 Task: Search one way flight ticket for 1 adult, 5 children, 2 infants in seat and 1 infant on lap in first from Portsmouth: Portsmouth International Airport At Pease to Jackson: Jackson Hole Airport on 5-2-2023. Choice of flights is United. Number of bags: 1 checked bag. Price is upto 97000. Outbound departure time preference is 12:00.
Action: Mouse moved to (224, 367)
Screenshot: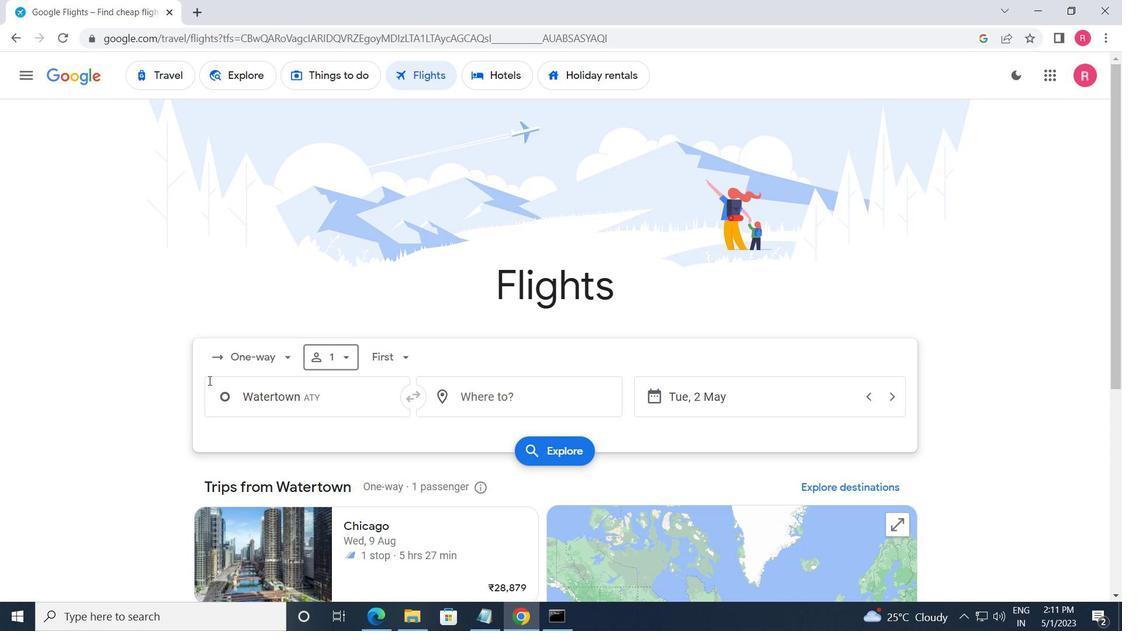 
Action: Mouse pressed left at (224, 367)
Screenshot: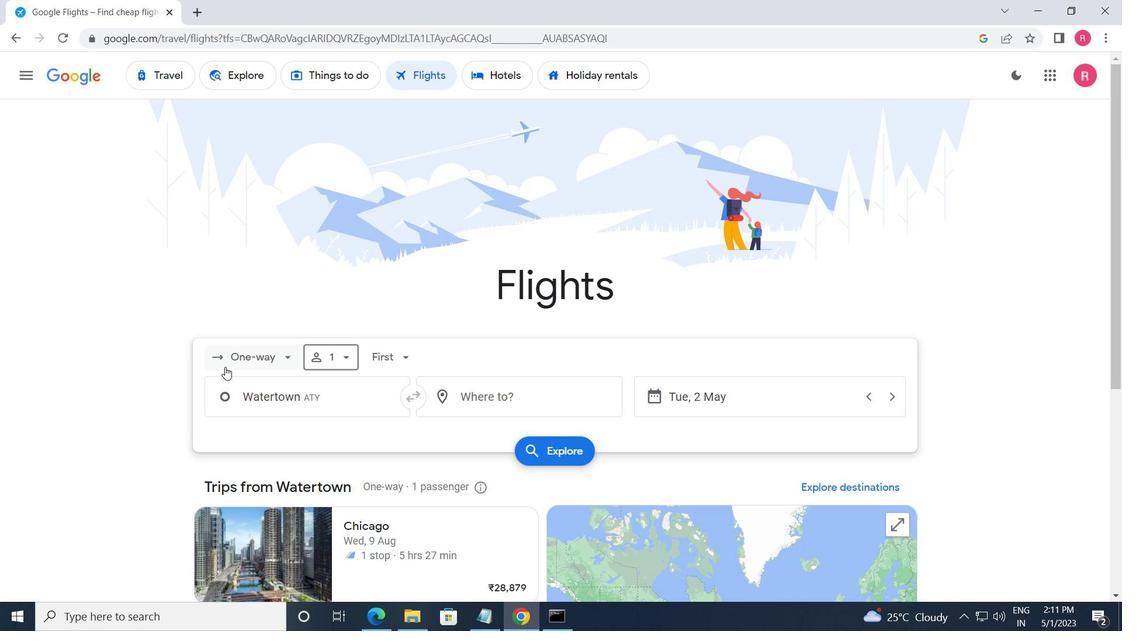 
Action: Mouse moved to (267, 426)
Screenshot: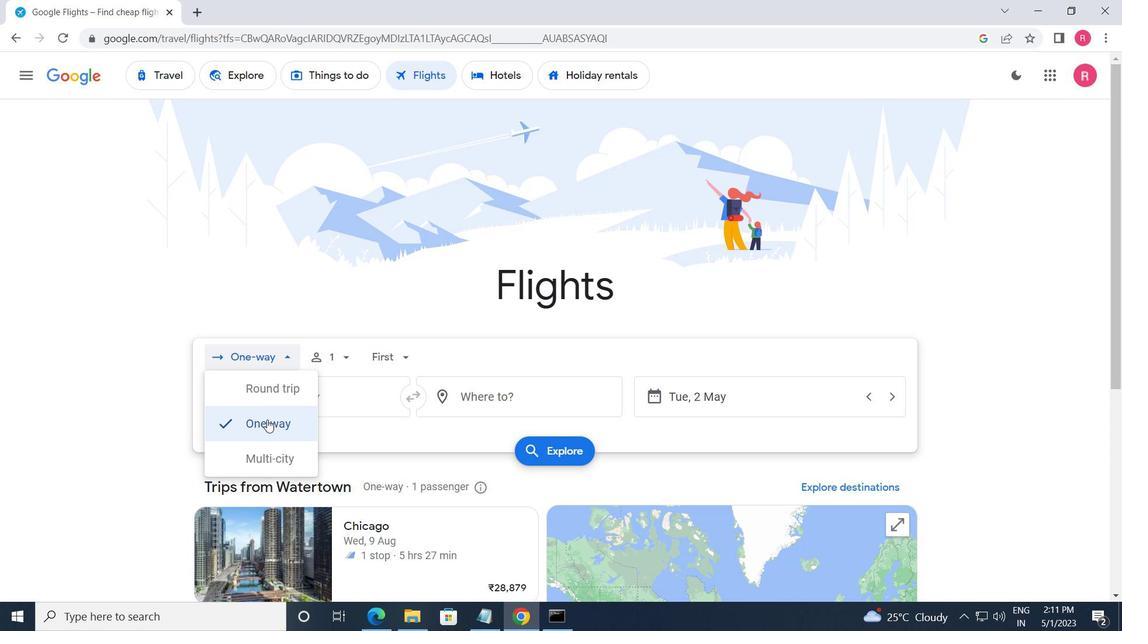 
Action: Mouse pressed left at (267, 426)
Screenshot: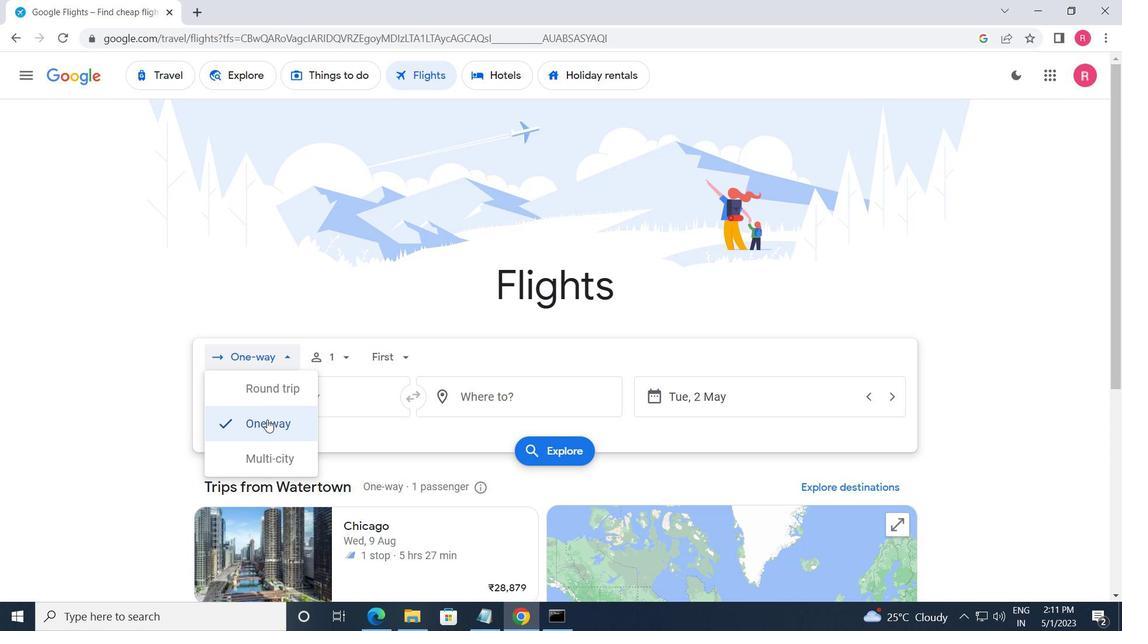 
Action: Mouse moved to (319, 370)
Screenshot: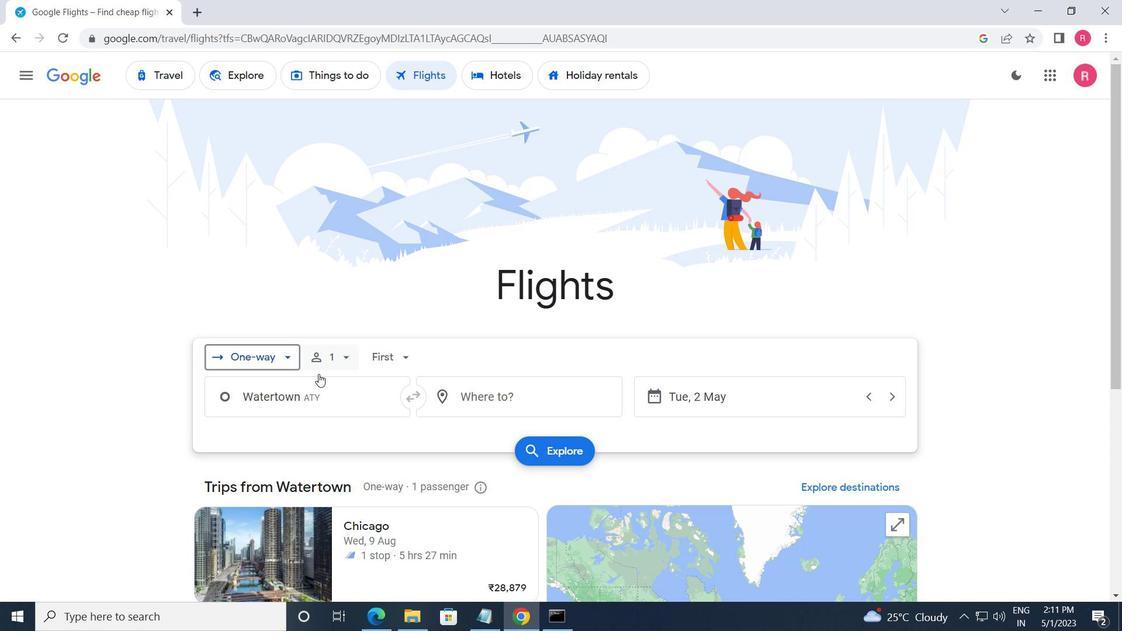
Action: Mouse pressed left at (319, 370)
Screenshot: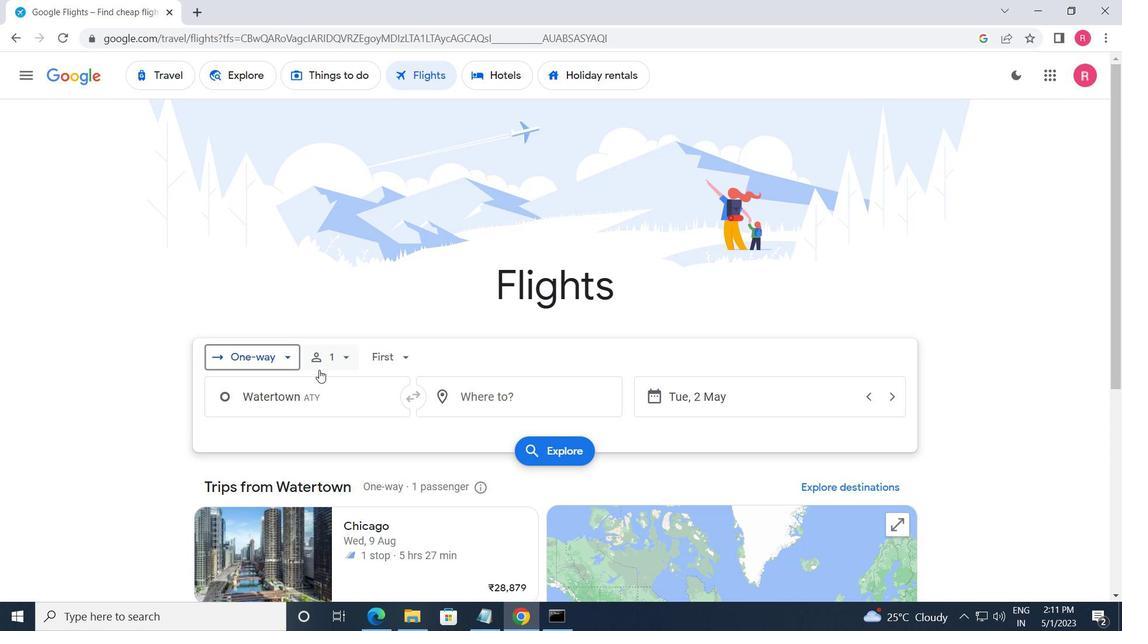 
Action: Mouse moved to (469, 403)
Screenshot: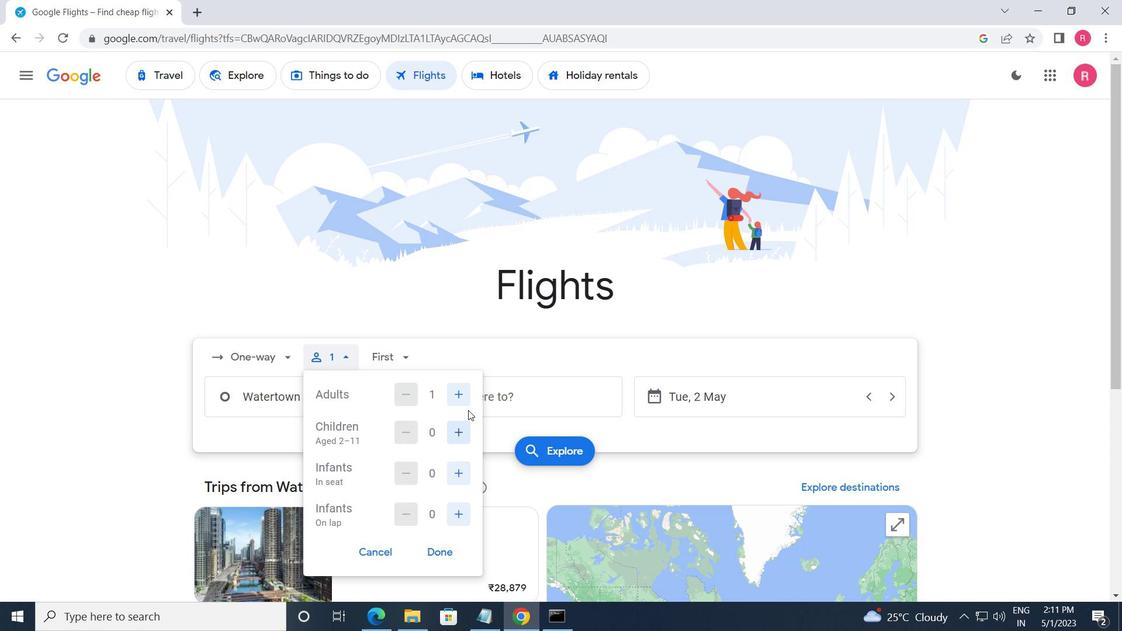 
Action: Mouse pressed left at (469, 403)
Screenshot: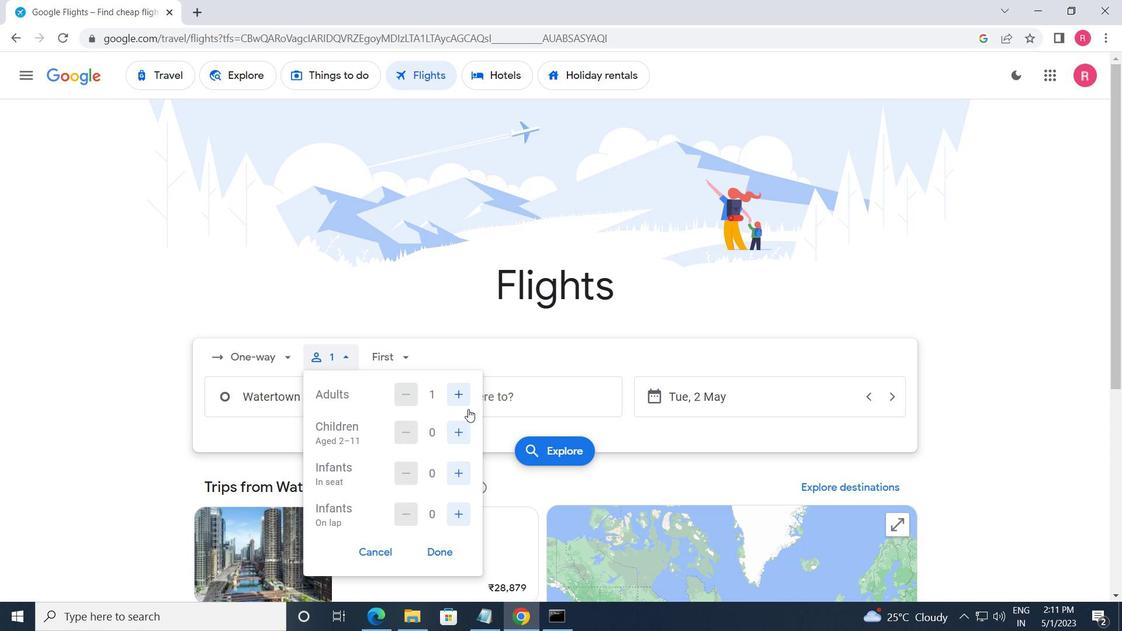 
Action: Mouse moved to (457, 431)
Screenshot: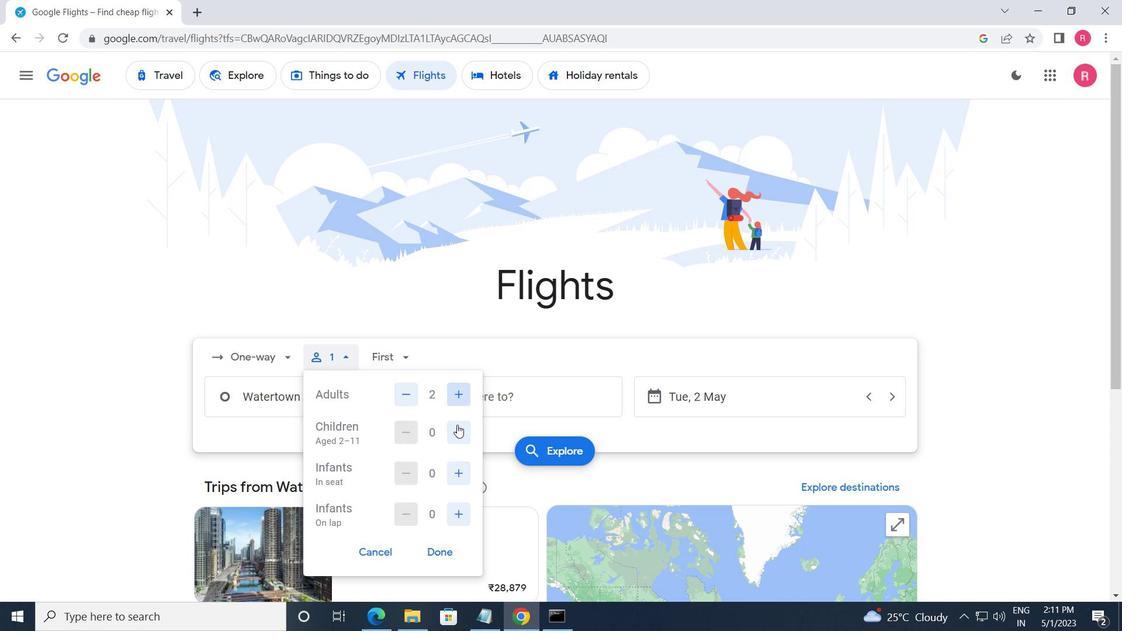 
Action: Mouse pressed left at (457, 431)
Screenshot: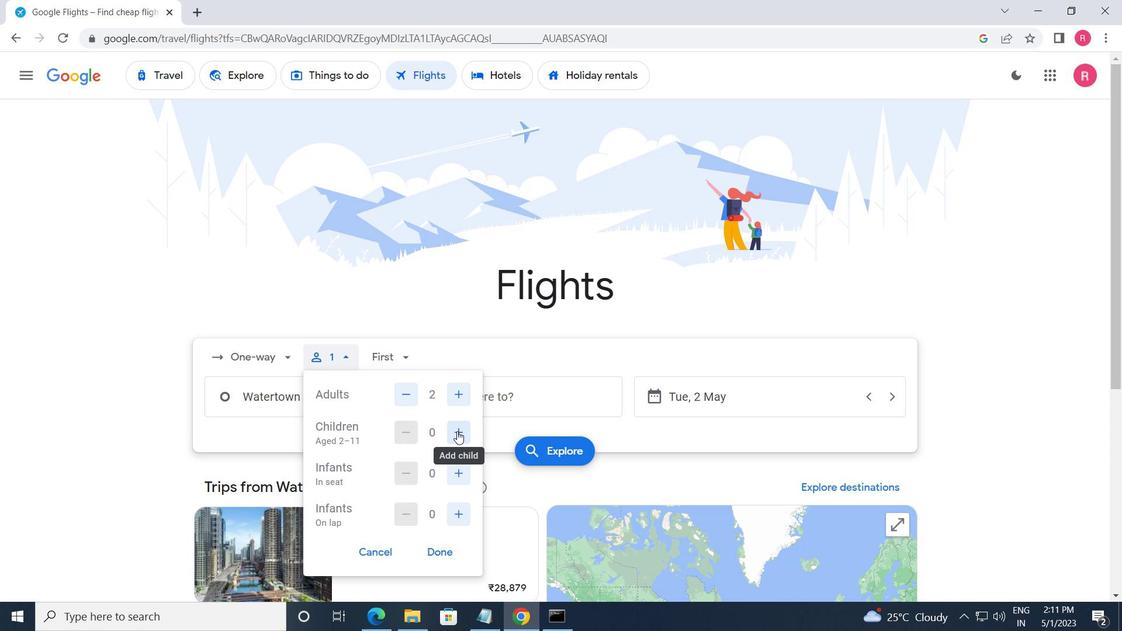 
Action: Mouse pressed left at (457, 431)
Screenshot: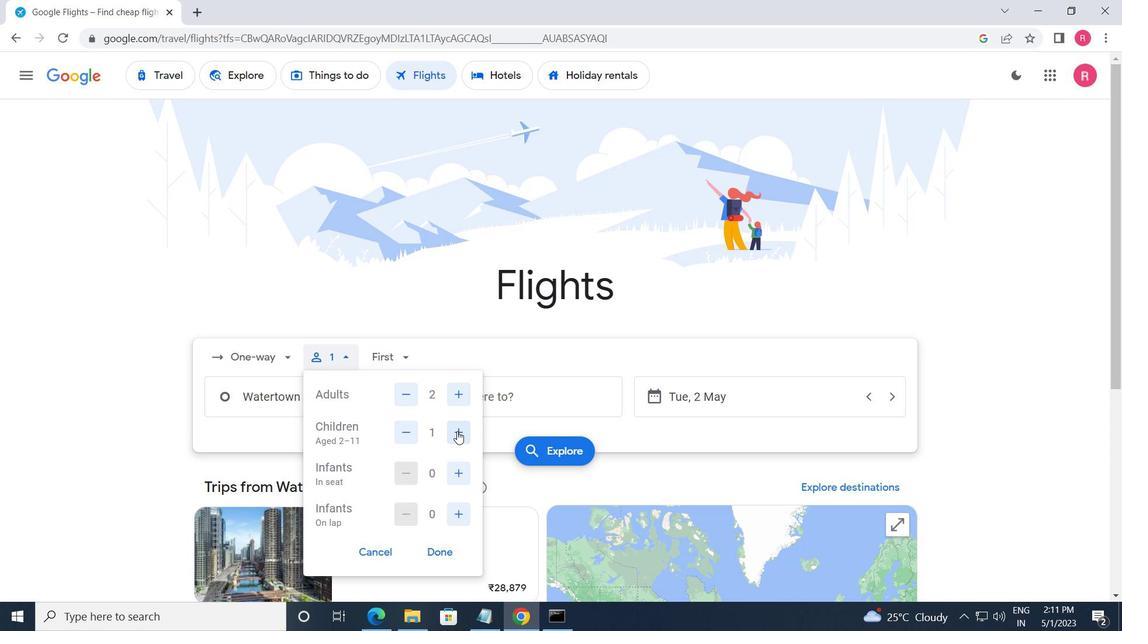 
Action: Mouse moved to (460, 482)
Screenshot: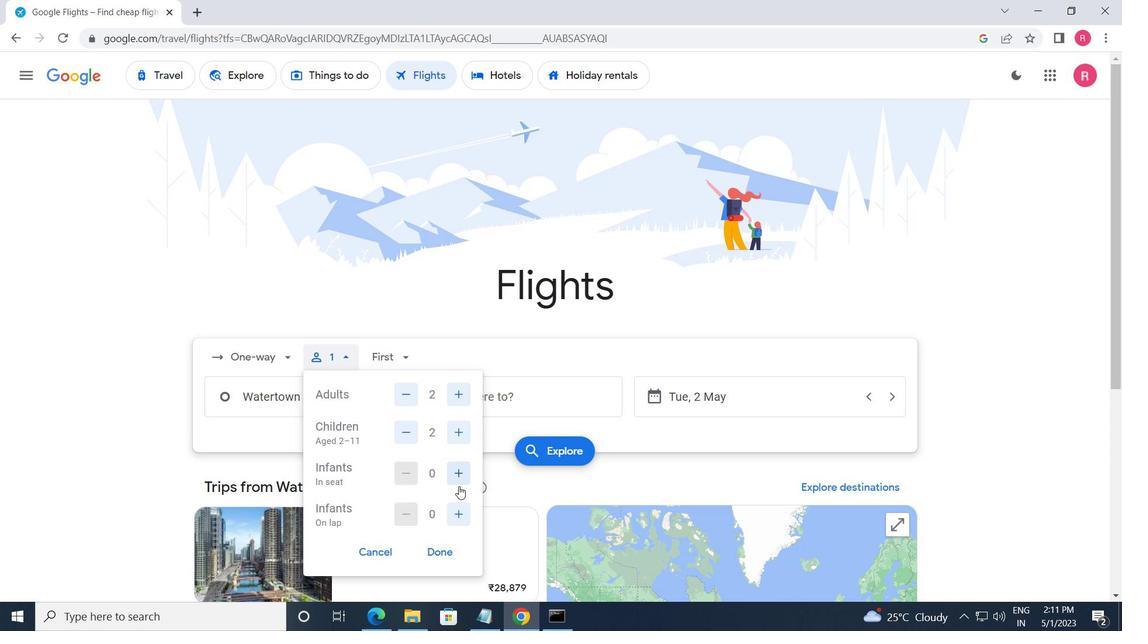
Action: Mouse pressed left at (460, 482)
Screenshot: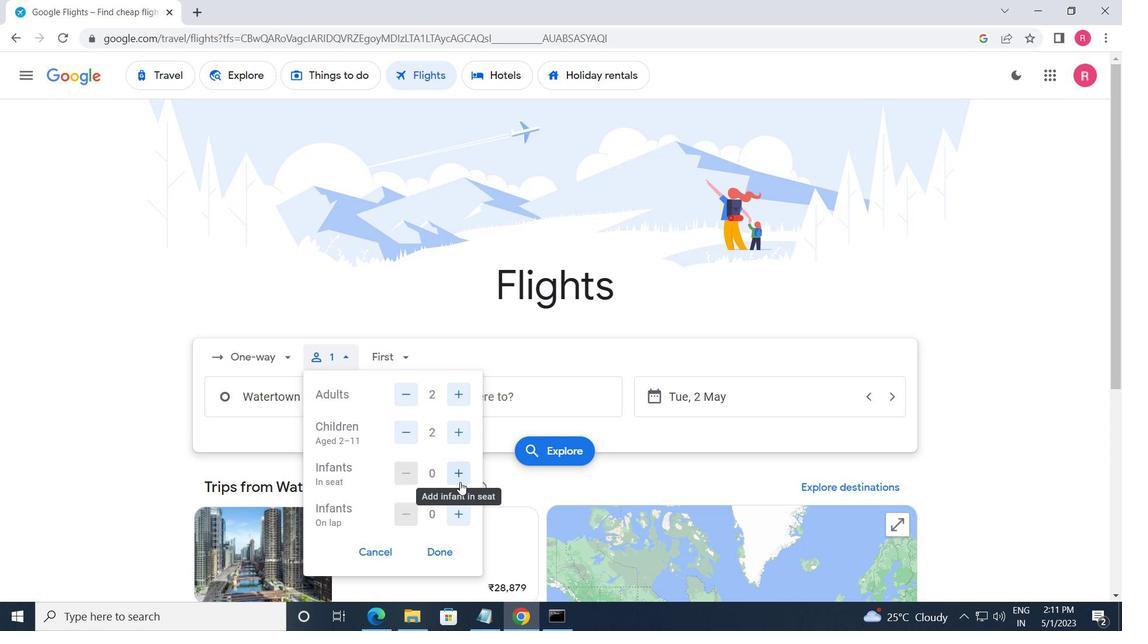 
Action: Mouse pressed left at (460, 482)
Screenshot: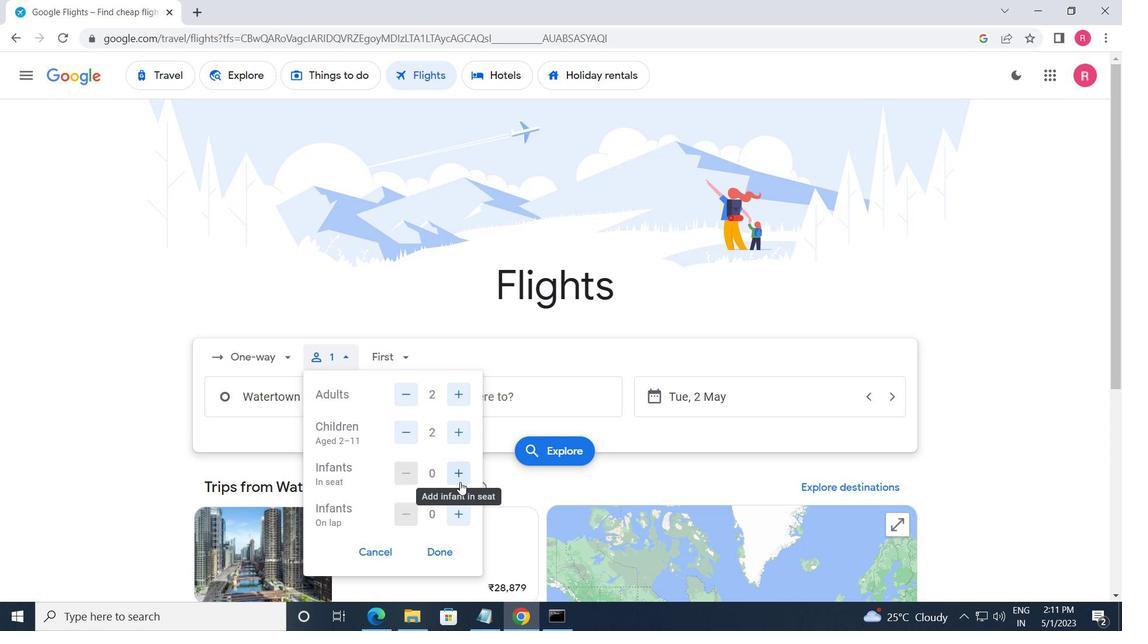 
Action: Mouse moved to (445, 552)
Screenshot: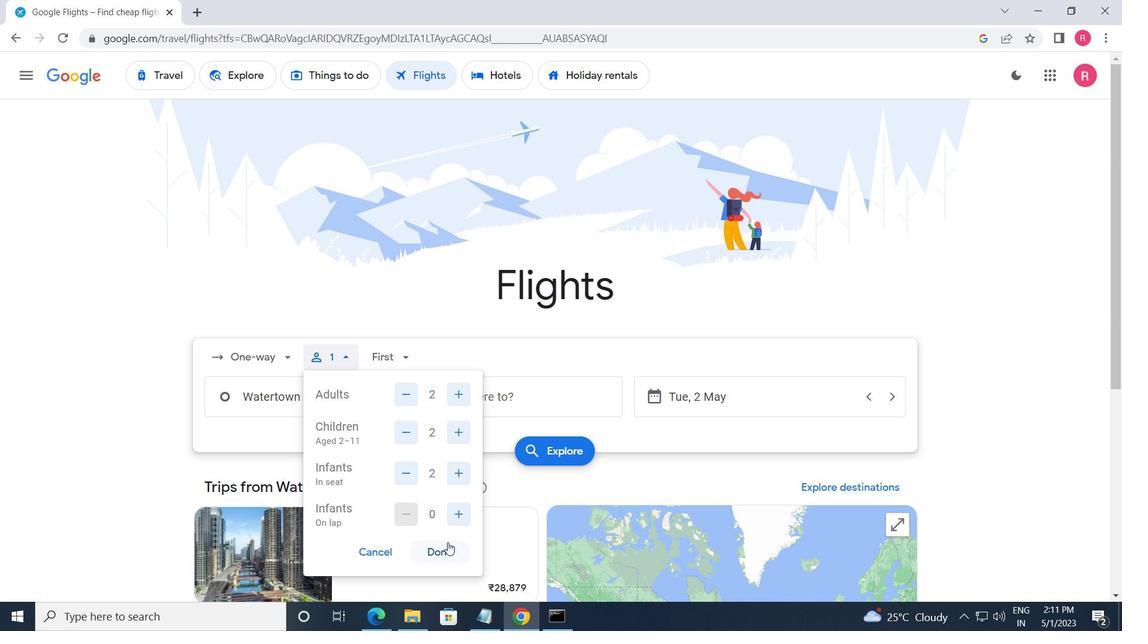 
Action: Mouse pressed left at (445, 552)
Screenshot: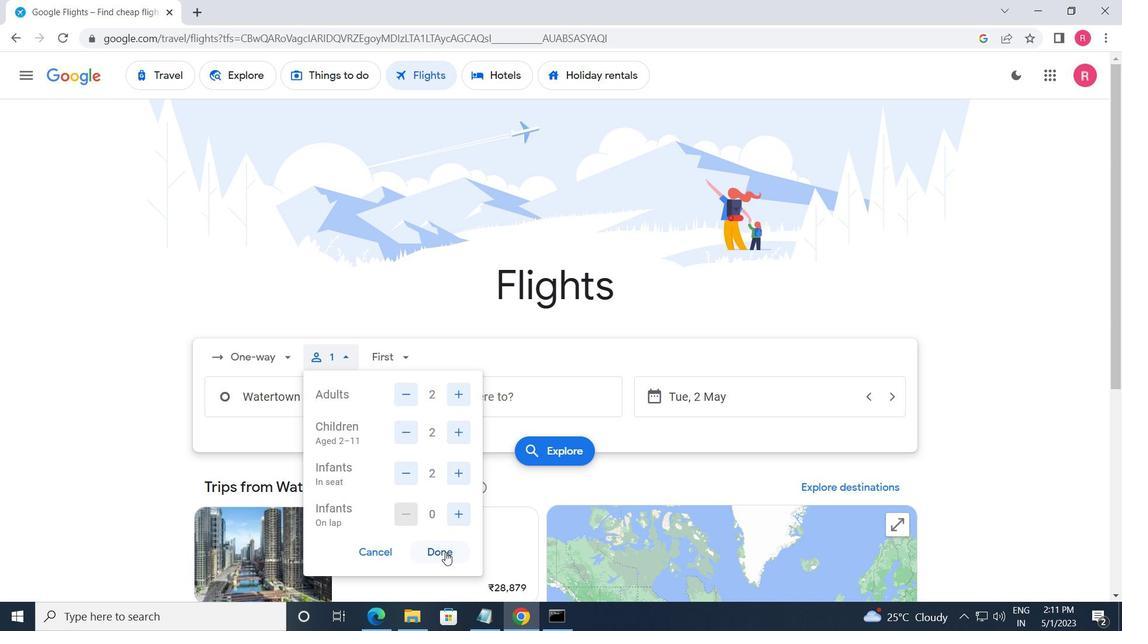 
Action: Mouse moved to (403, 365)
Screenshot: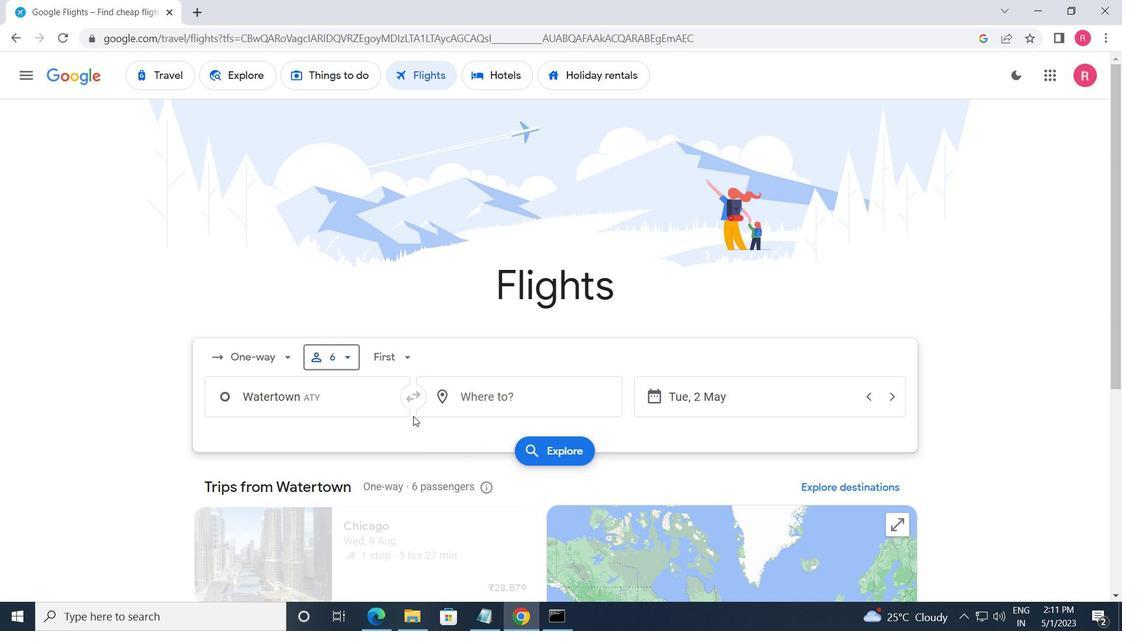 
Action: Mouse pressed left at (403, 365)
Screenshot: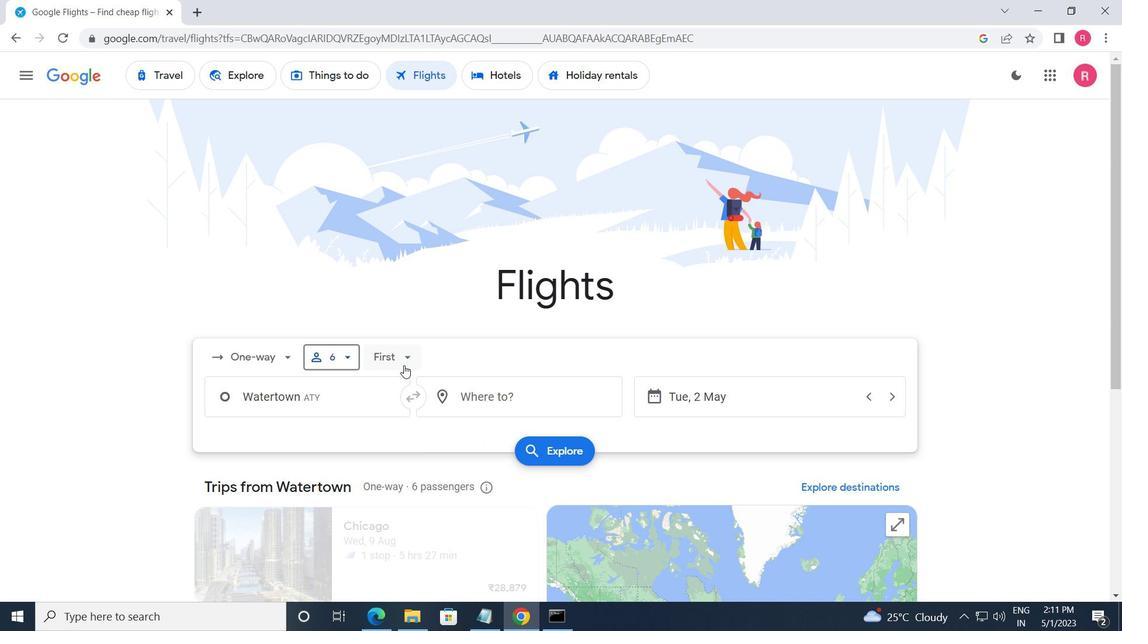 
Action: Mouse moved to (417, 496)
Screenshot: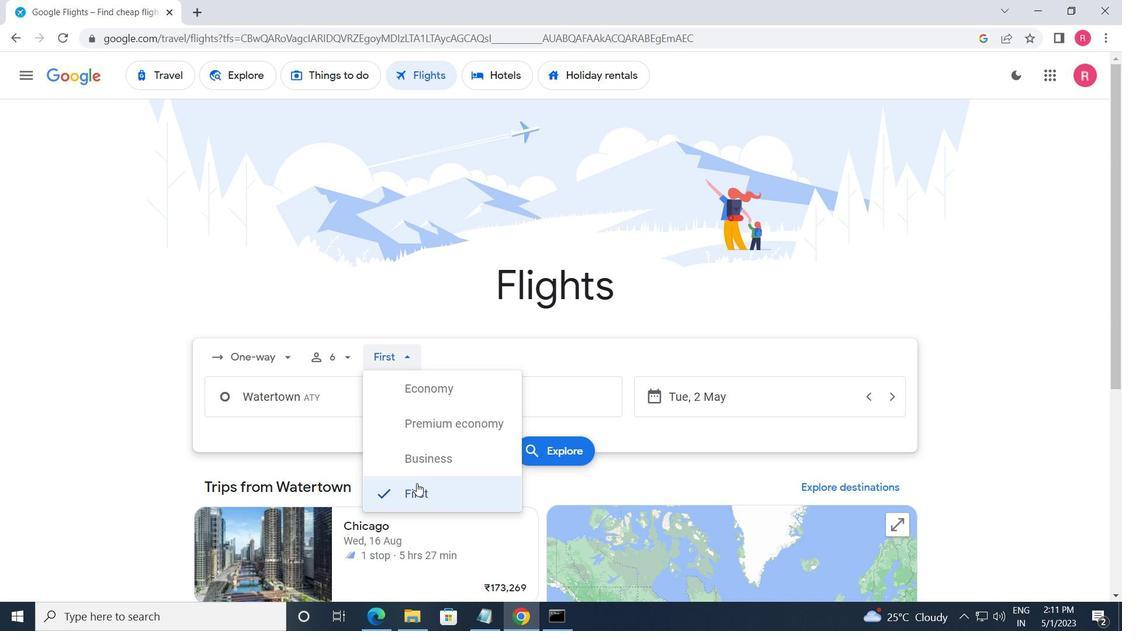 
Action: Mouse pressed left at (417, 496)
Screenshot: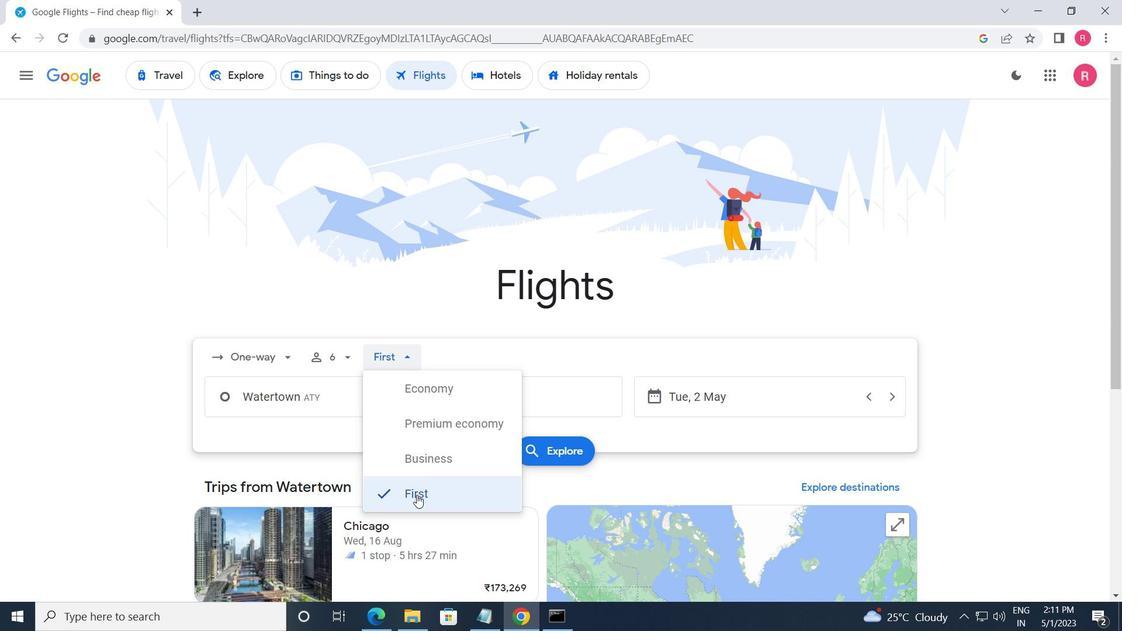 
Action: Mouse moved to (330, 408)
Screenshot: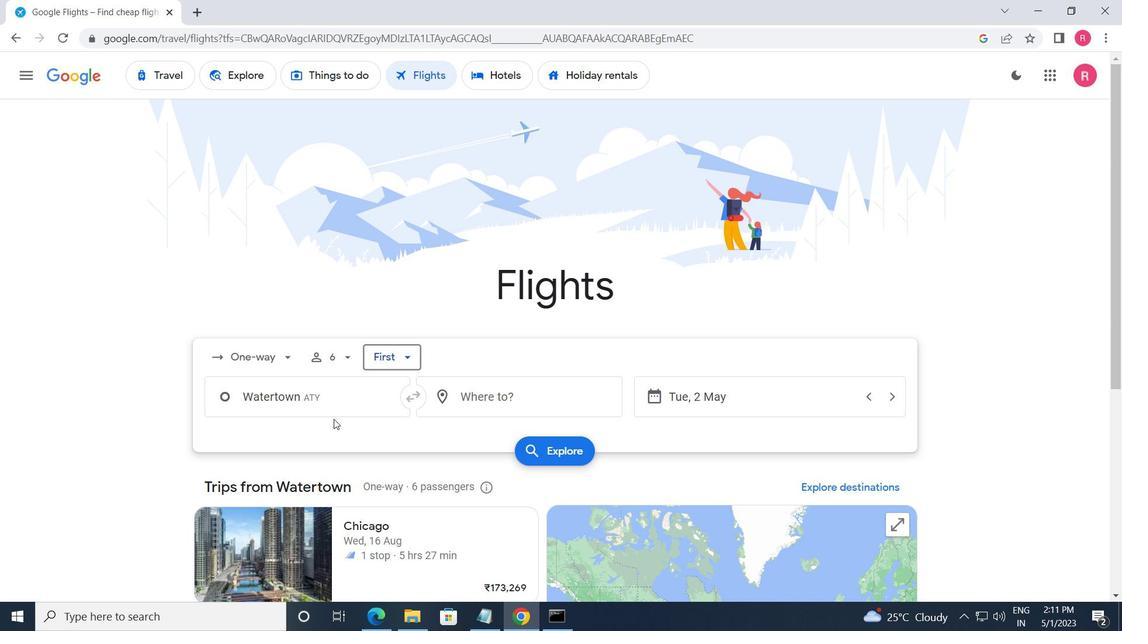 
Action: Mouse pressed left at (330, 408)
Screenshot: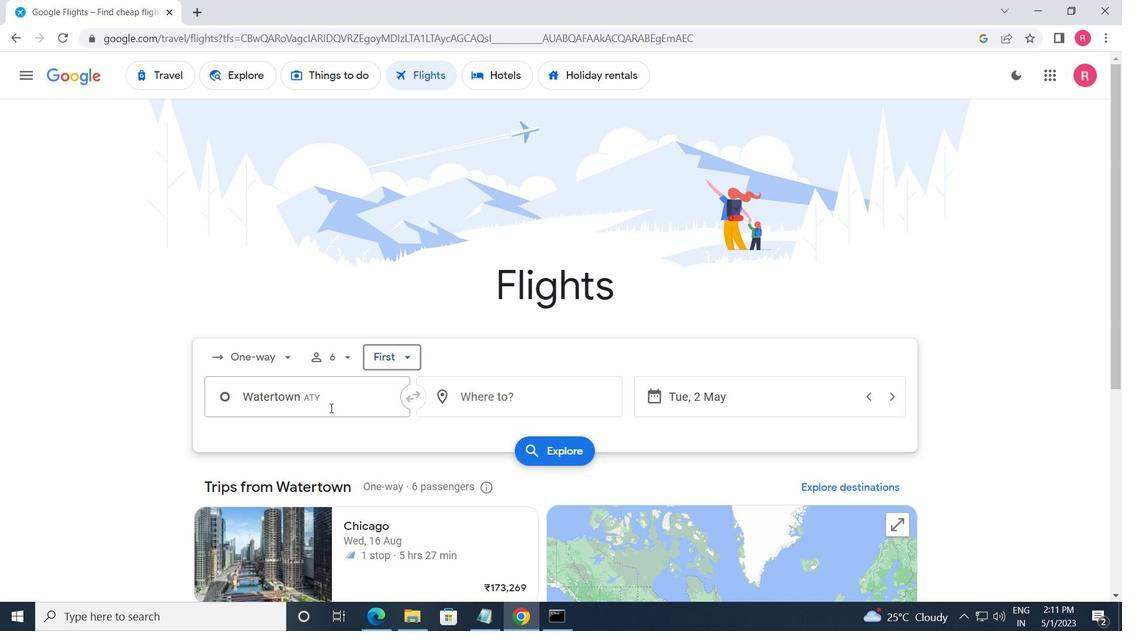 
Action: Mouse moved to (346, 444)
Screenshot: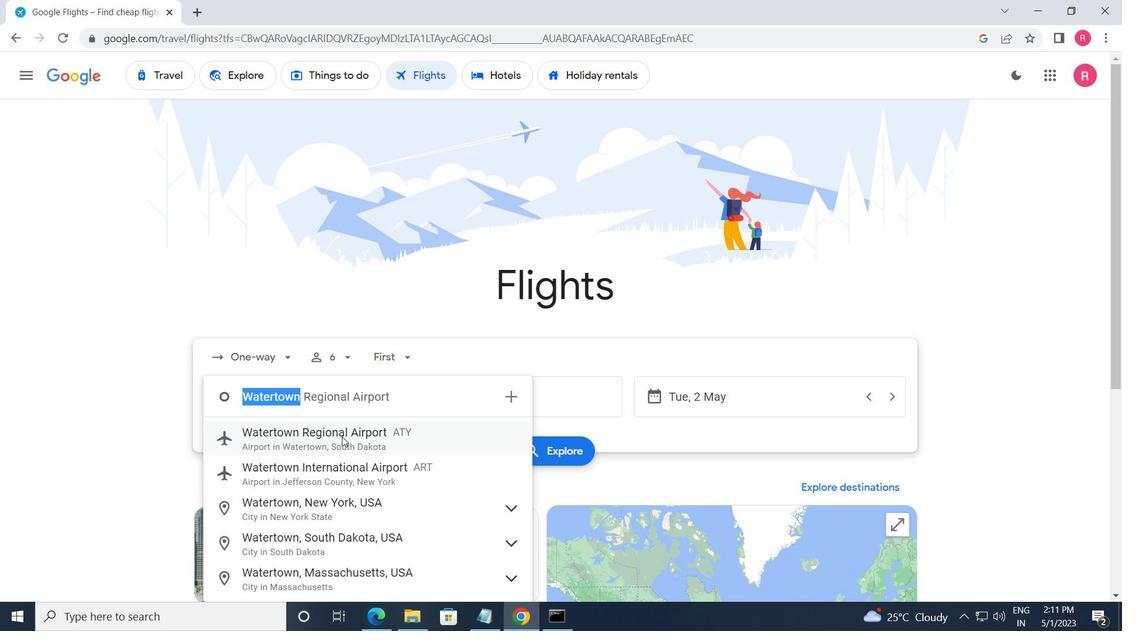 
Action: Mouse pressed left at (346, 444)
Screenshot: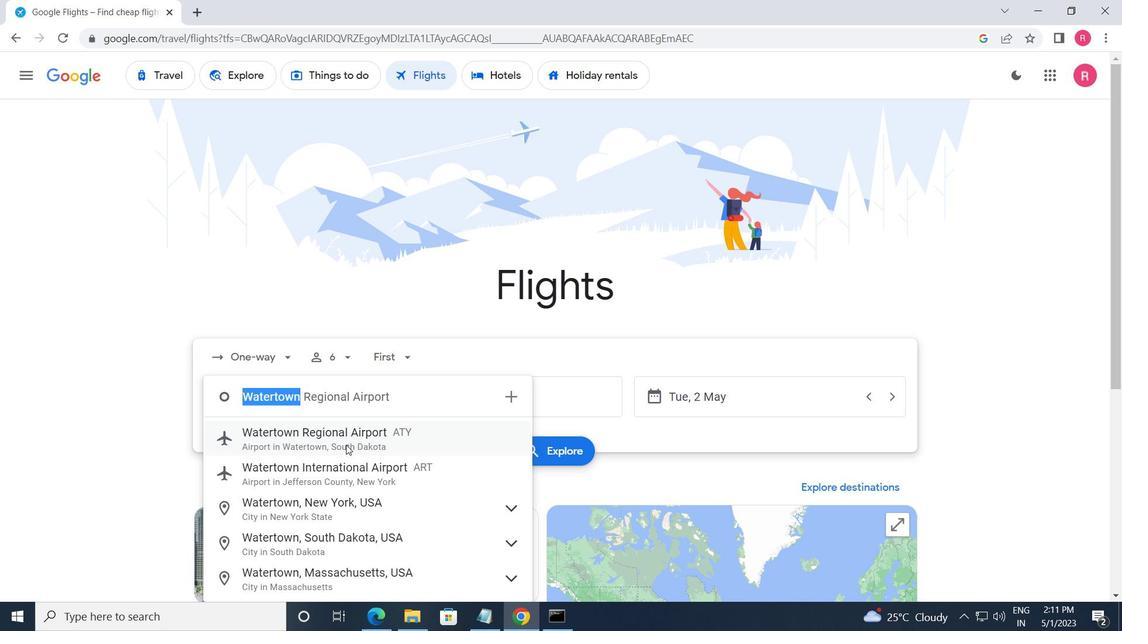 
Action: Mouse moved to (525, 401)
Screenshot: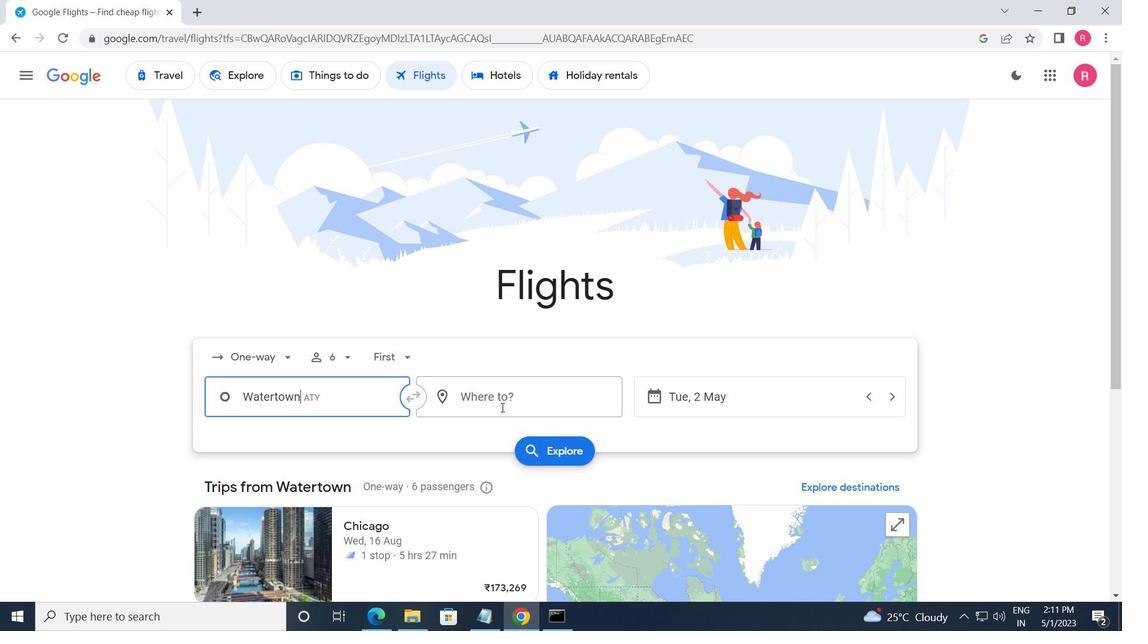 
Action: Mouse pressed left at (525, 401)
Screenshot: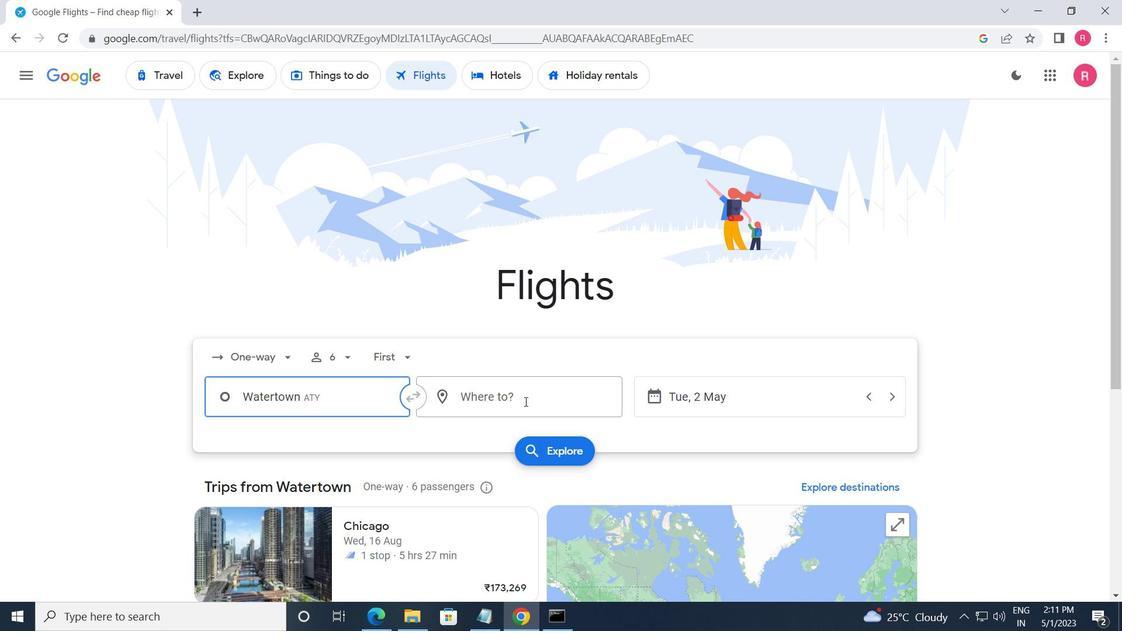 
Action: Mouse moved to (513, 483)
Screenshot: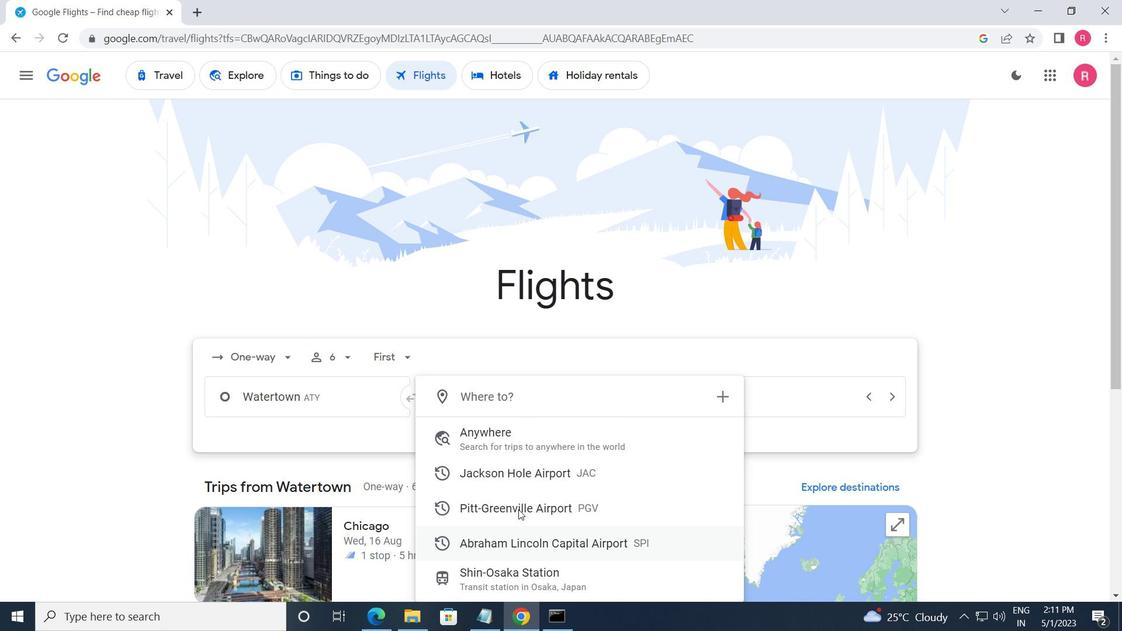 
Action: Mouse pressed left at (513, 483)
Screenshot: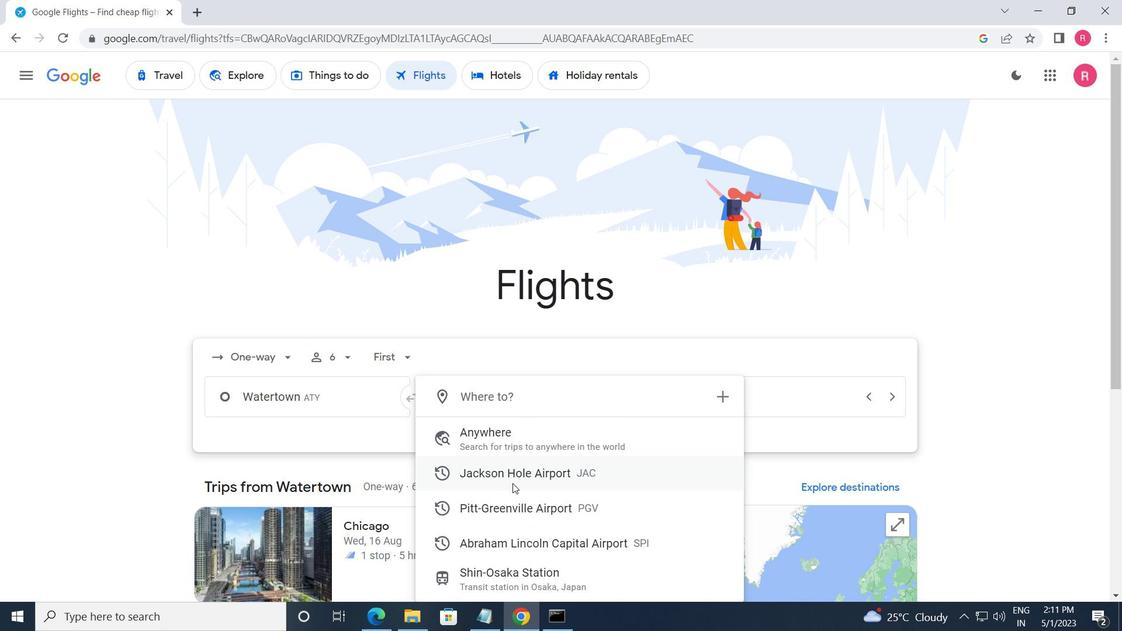
Action: Mouse moved to (725, 411)
Screenshot: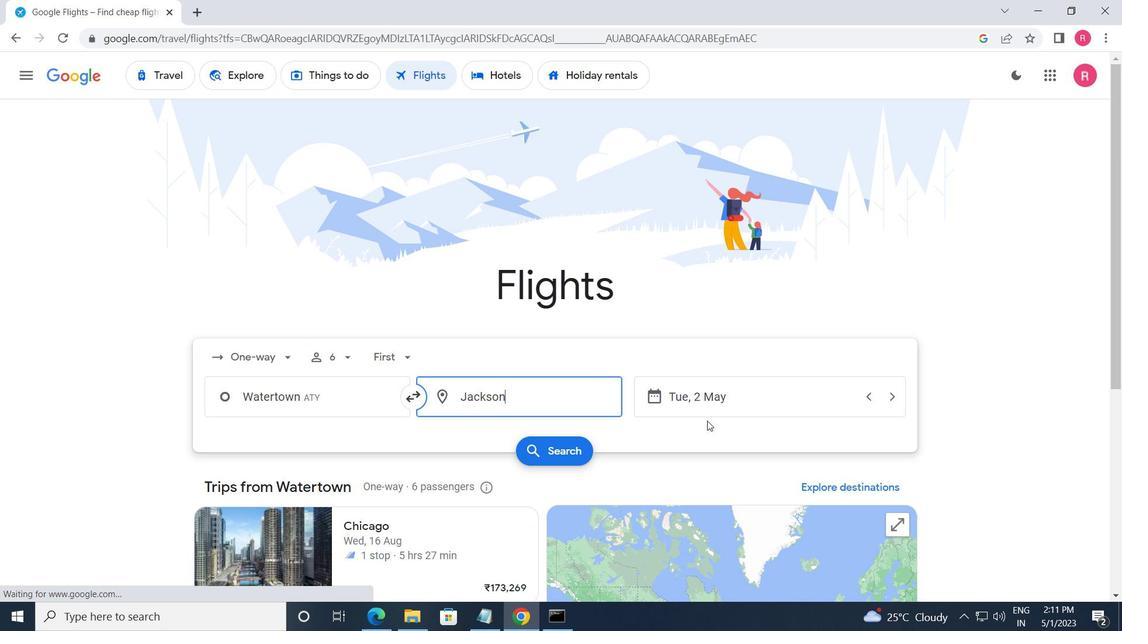 
Action: Mouse pressed left at (725, 411)
Screenshot: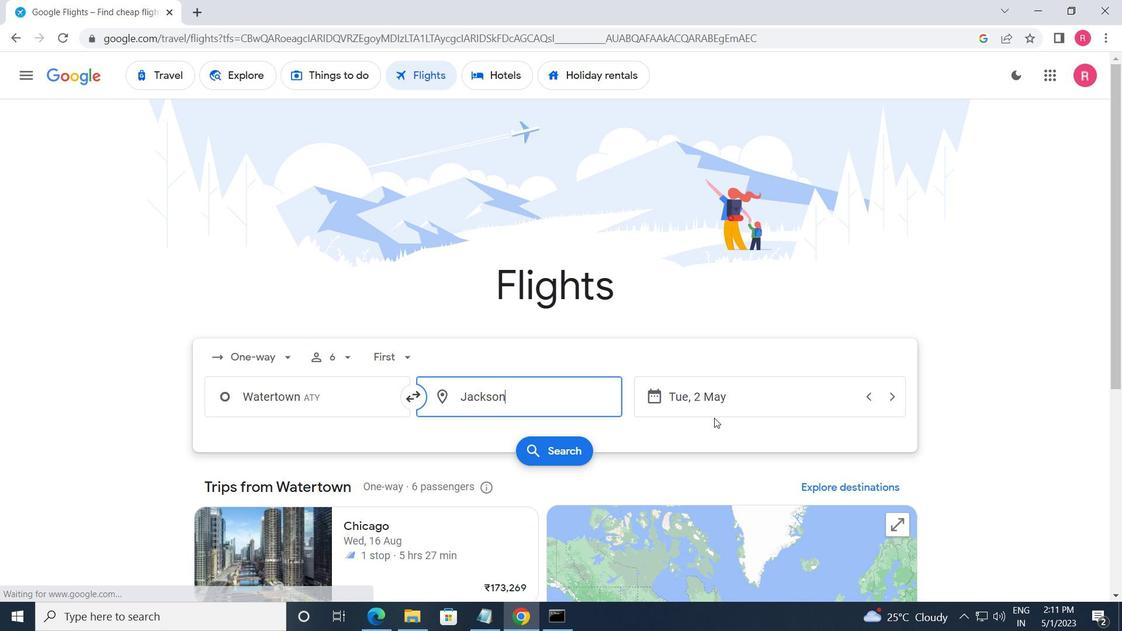 
Action: Mouse moved to (447, 343)
Screenshot: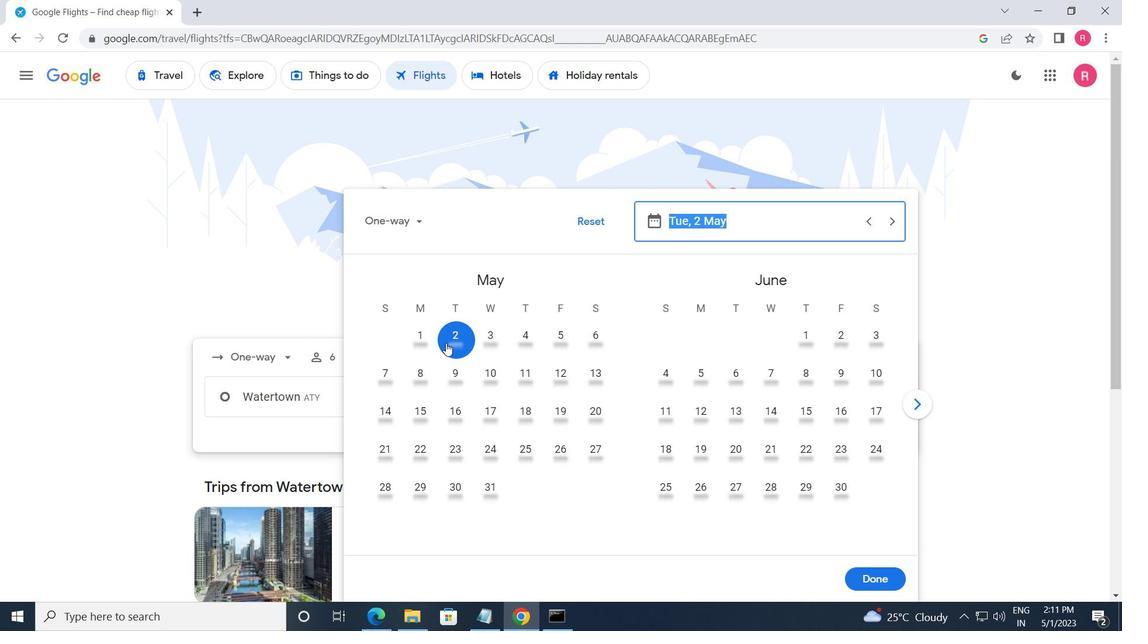 
Action: Mouse pressed left at (447, 343)
Screenshot: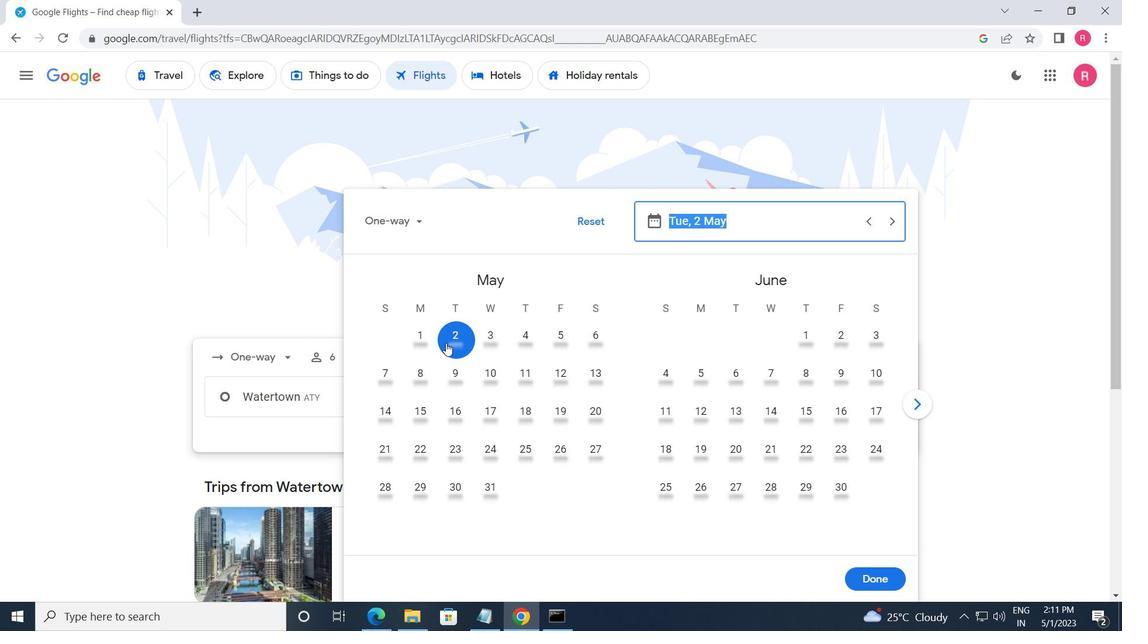 
Action: Mouse moved to (866, 579)
Screenshot: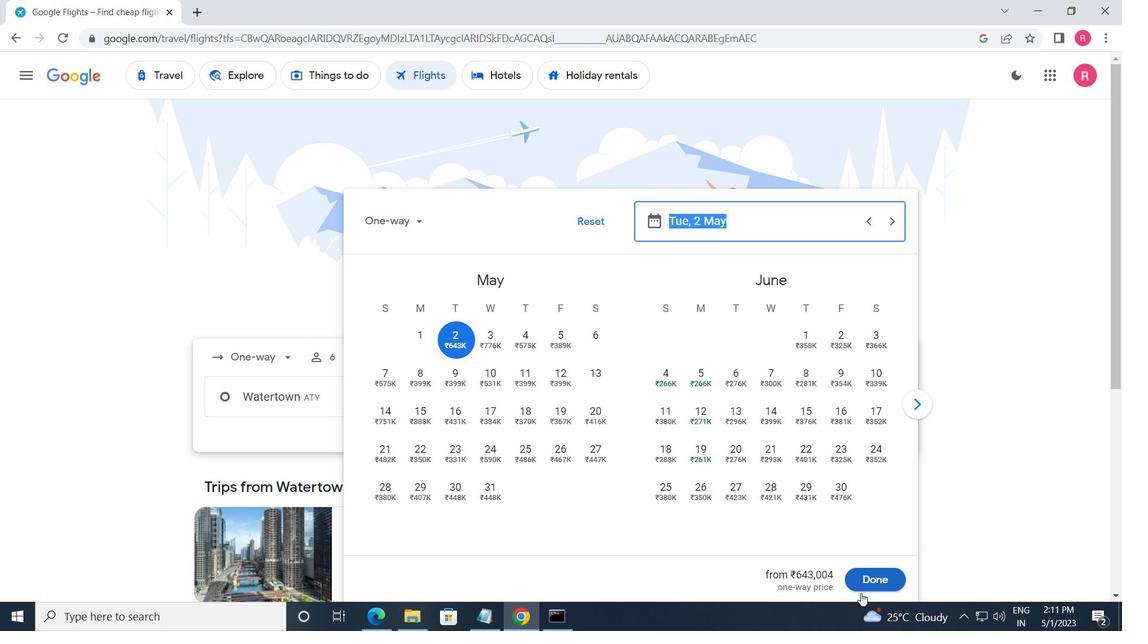
Action: Mouse pressed left at (866, 579)
Screenshot: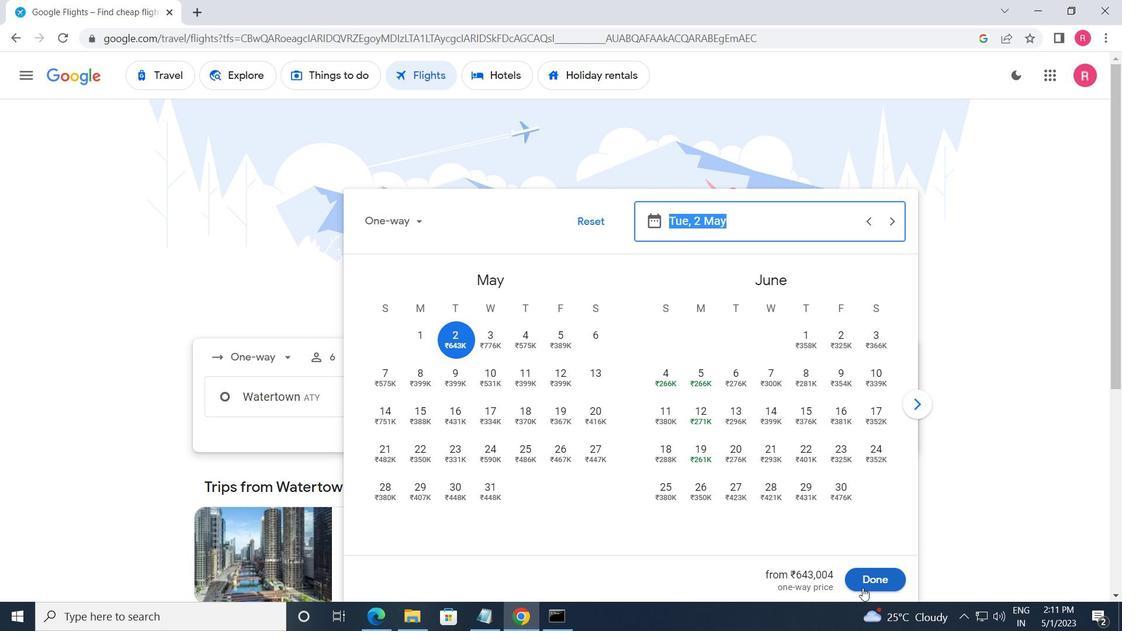 
Action: Mouse moved to (565, 460)
Screenshot: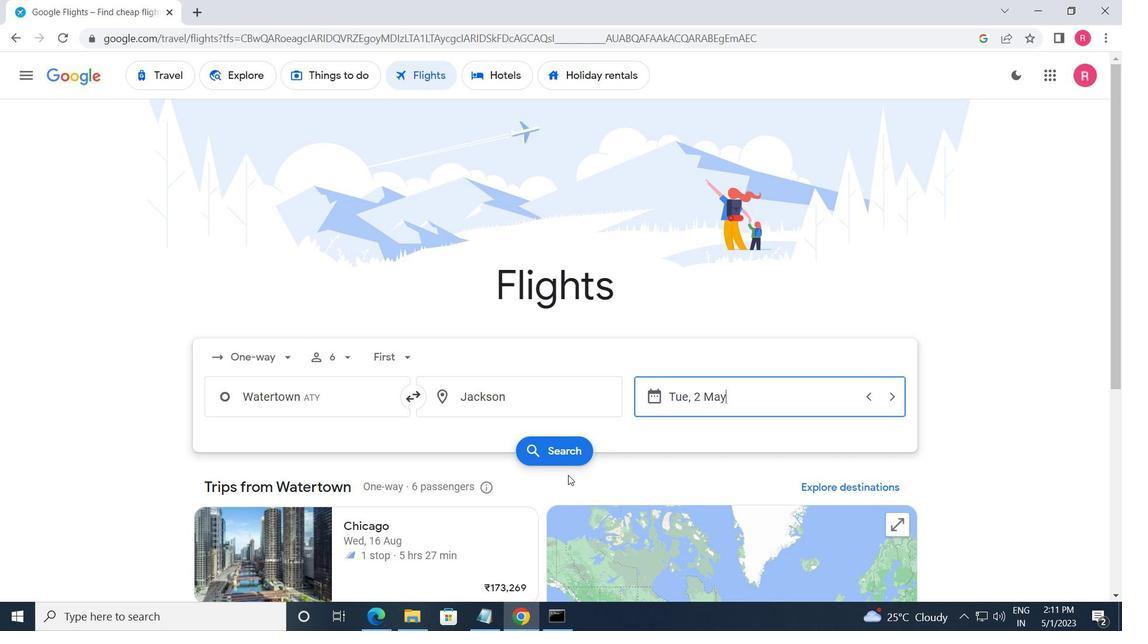 
Action: Mouse pressed left at (565, 460)
Screenshot: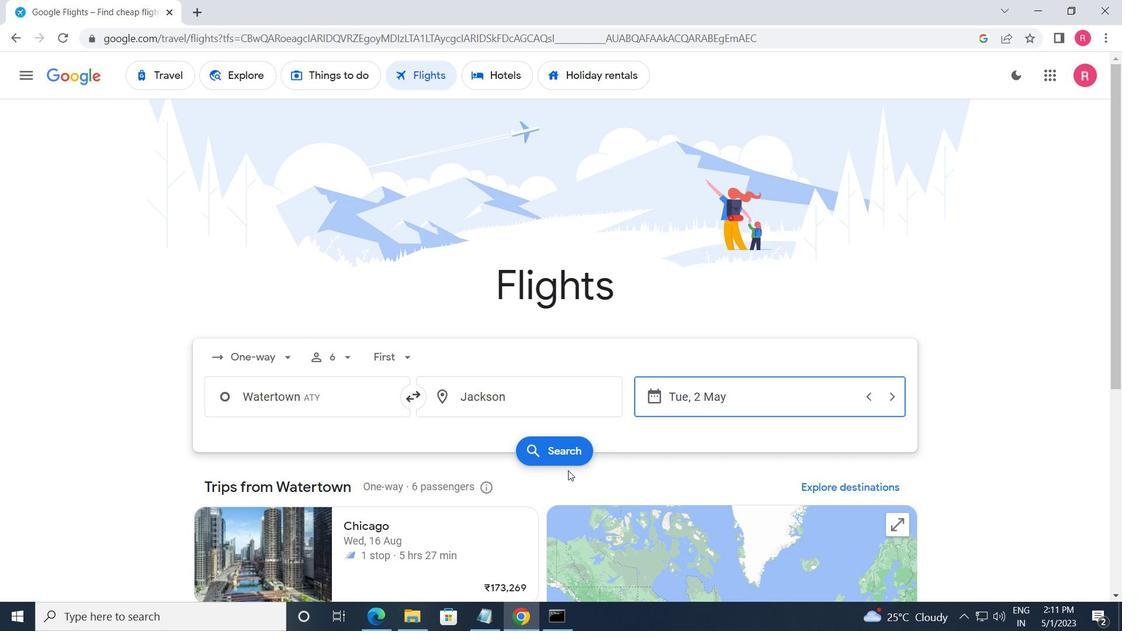 
Action: Mouse moved to (196, 216)
Screenshot: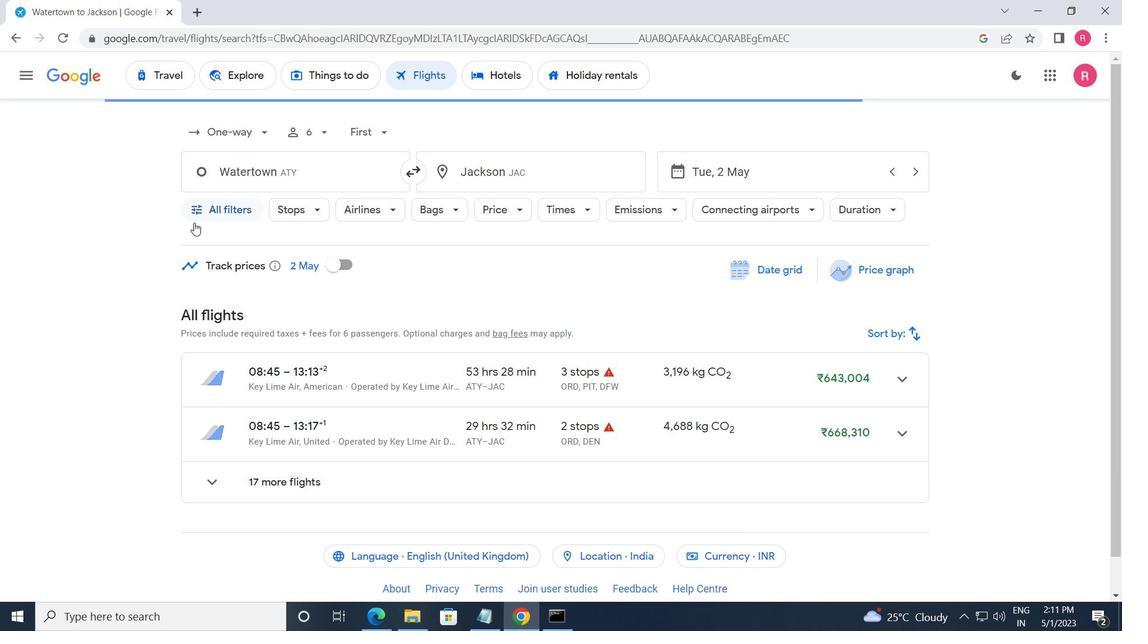 
Action: Mouse pressed left at (196, 216)
Screenshot: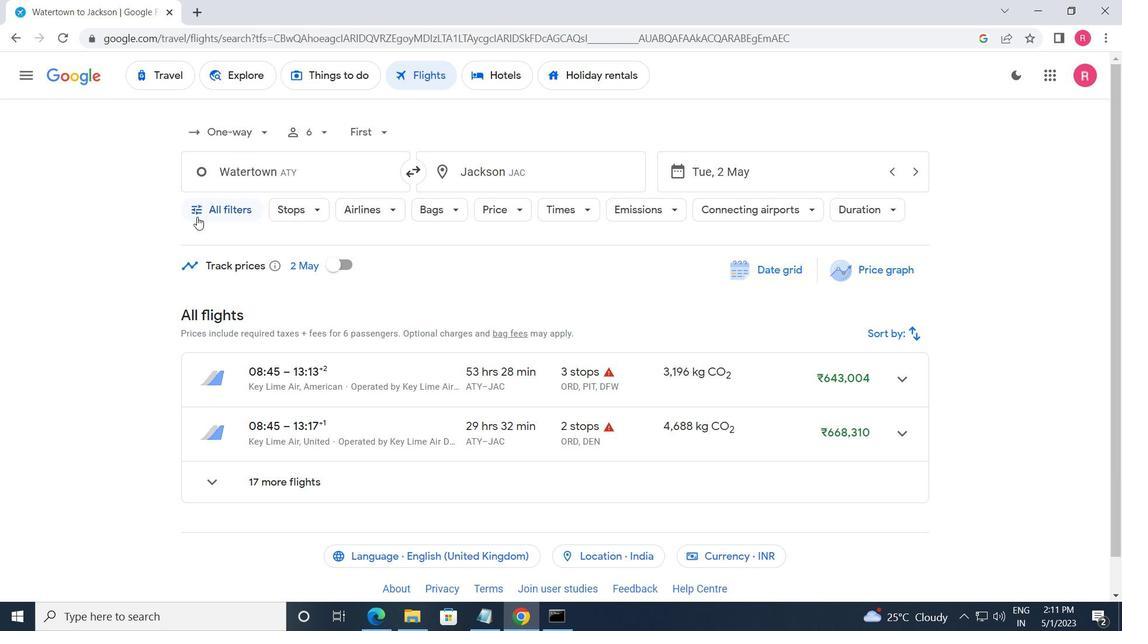 
Action: Mouse moved to (282, 362)
Screenshot: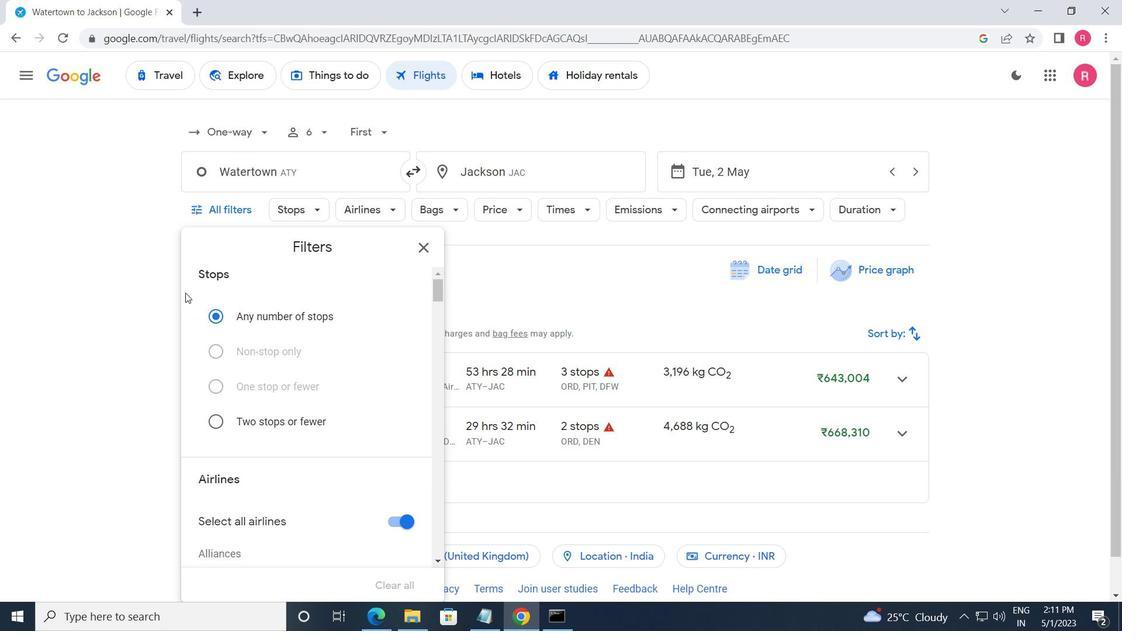 
Action: Mouse scrolled (282, 361) with delta (0, 0)
Screenshot: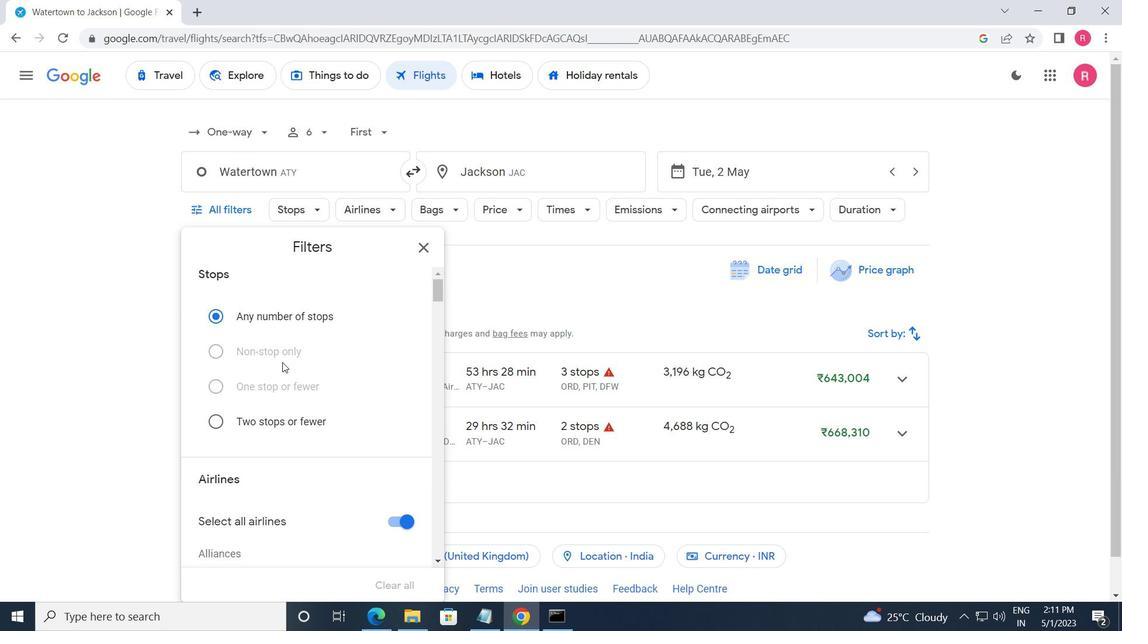 
Action: Mouse scrolled (282, 361) with delta (0, 0)
Screenshot: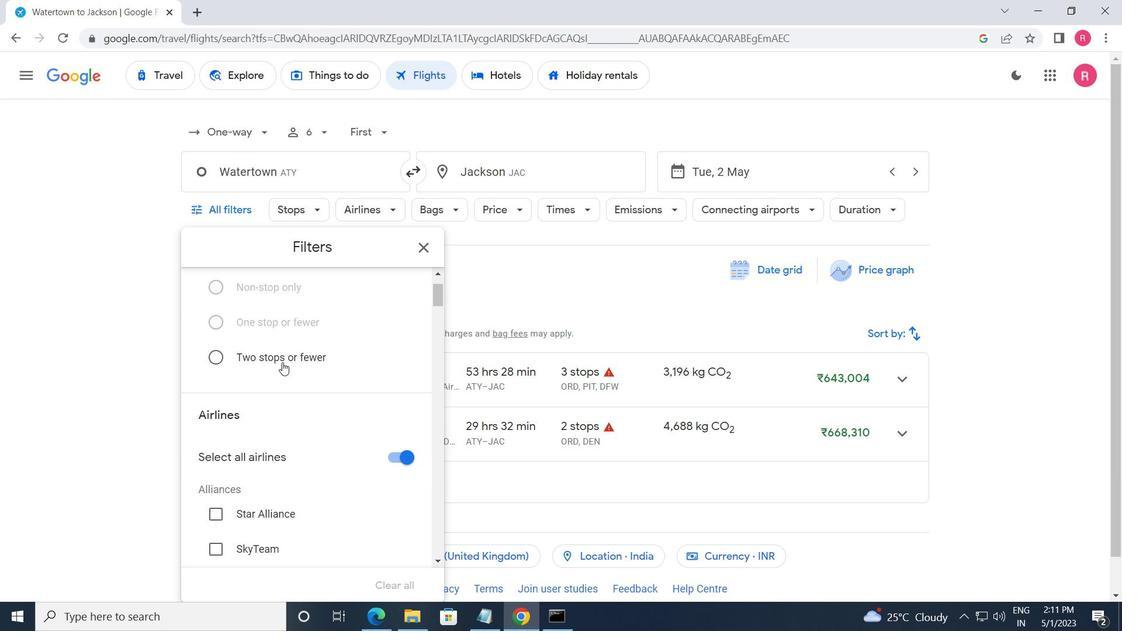 
Action: Mouse moved to (283, 362)
Screenshot: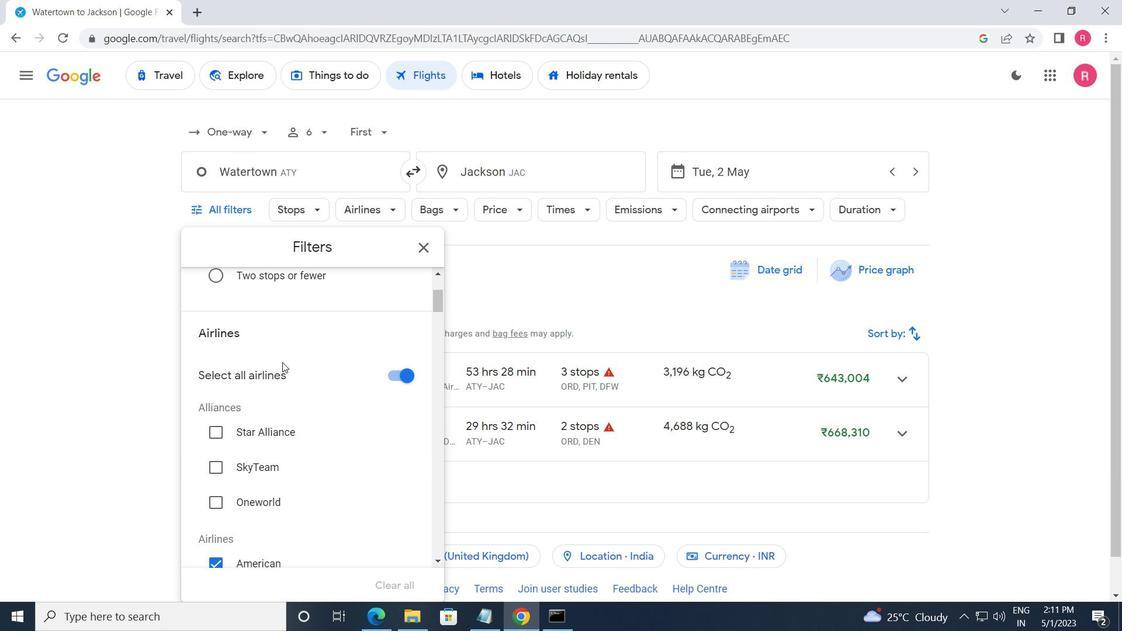 
Action: Mouse scrolled (283, 362) with delta (0, 0)
Screenshot: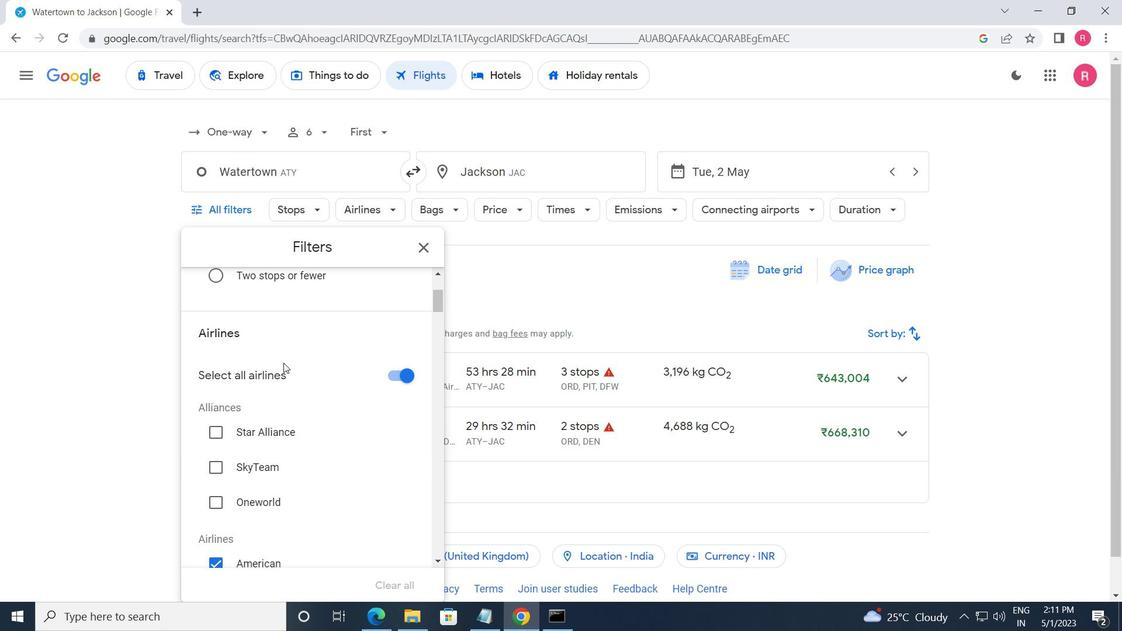 
Action: Mouse scrolled (283, 362) with delta (0, 0)
Screenshot: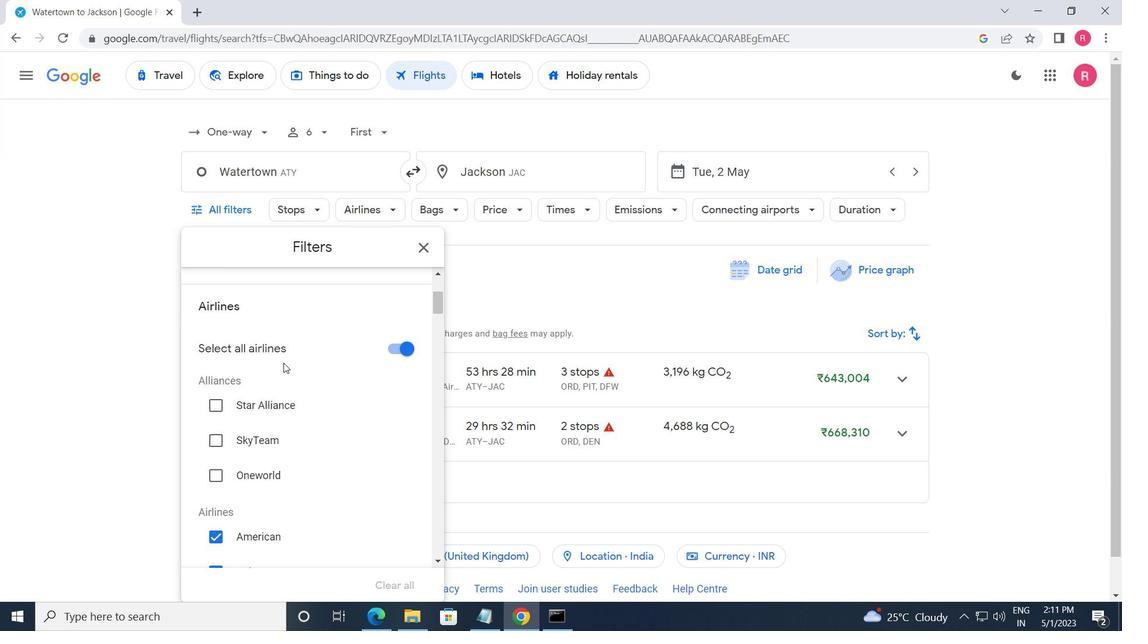 
Action: Mouse moved to (284, 359)
Screenshot: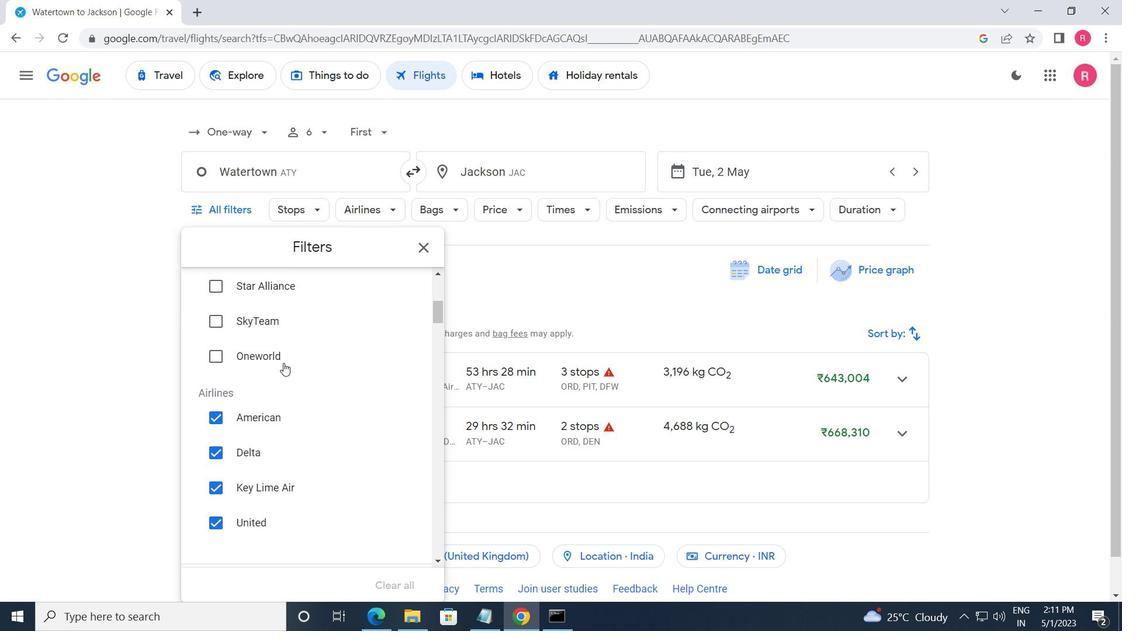 
Action: Mouse scrolled (284, 360) with delta (0, 0)
Screenshot: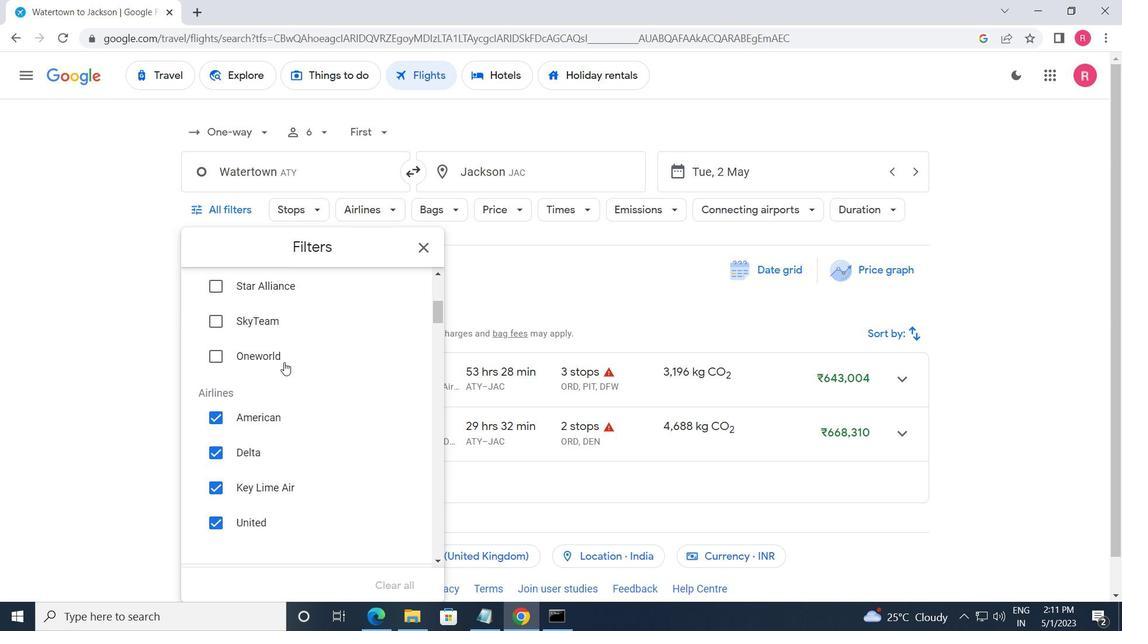 
Action: Mouse moved to (392, 304)
Screenshot: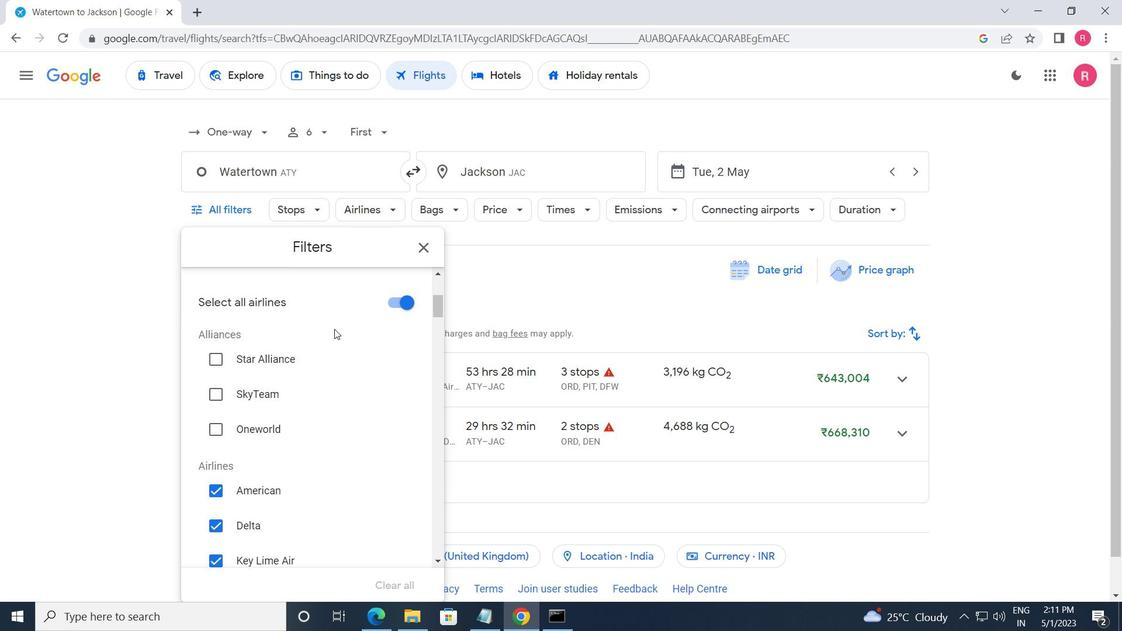 
Action: Mouse pressed left at (392, 304)
Screenshot: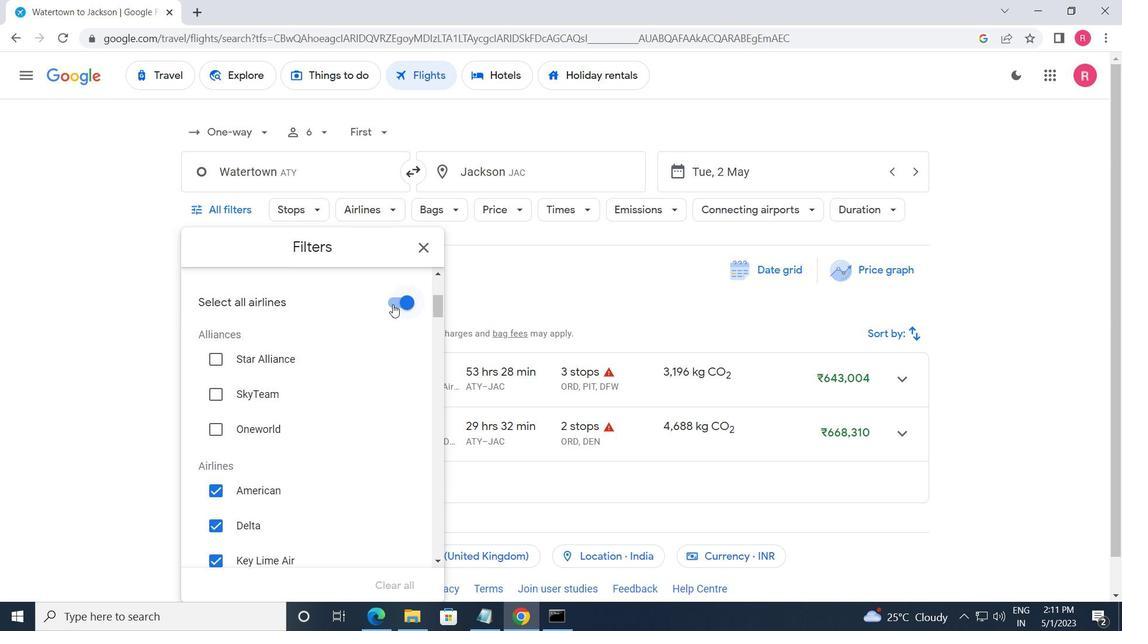 
Action: Mouse moved to (303, 432)
Screenshot: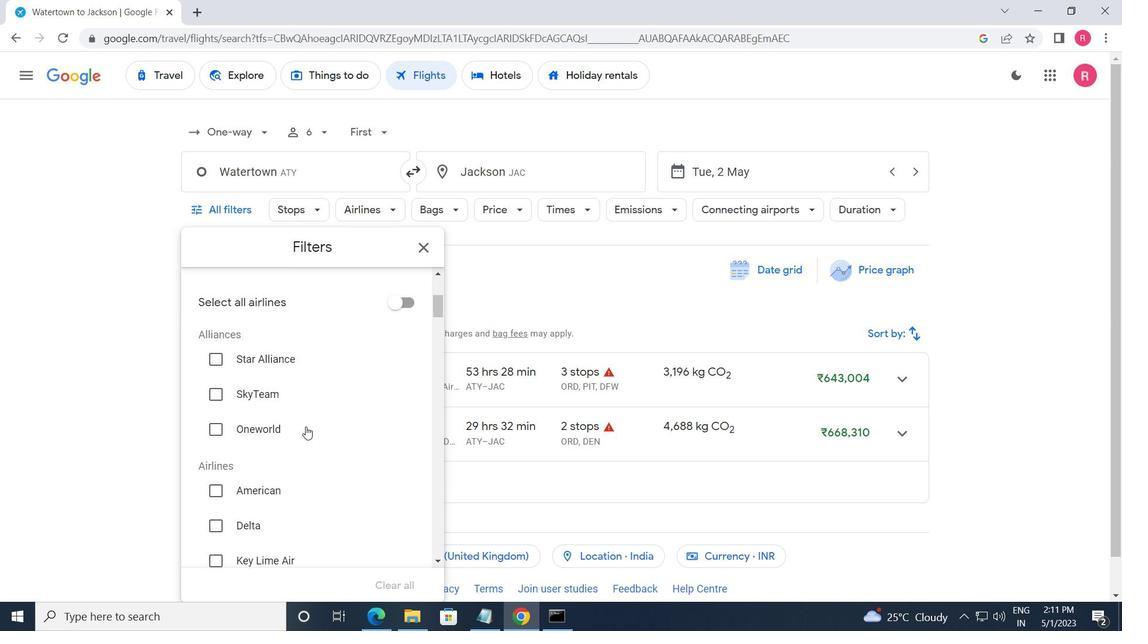 
Action: Mouse scrolled (303, 431) with delta (0, 0)
Screenshot: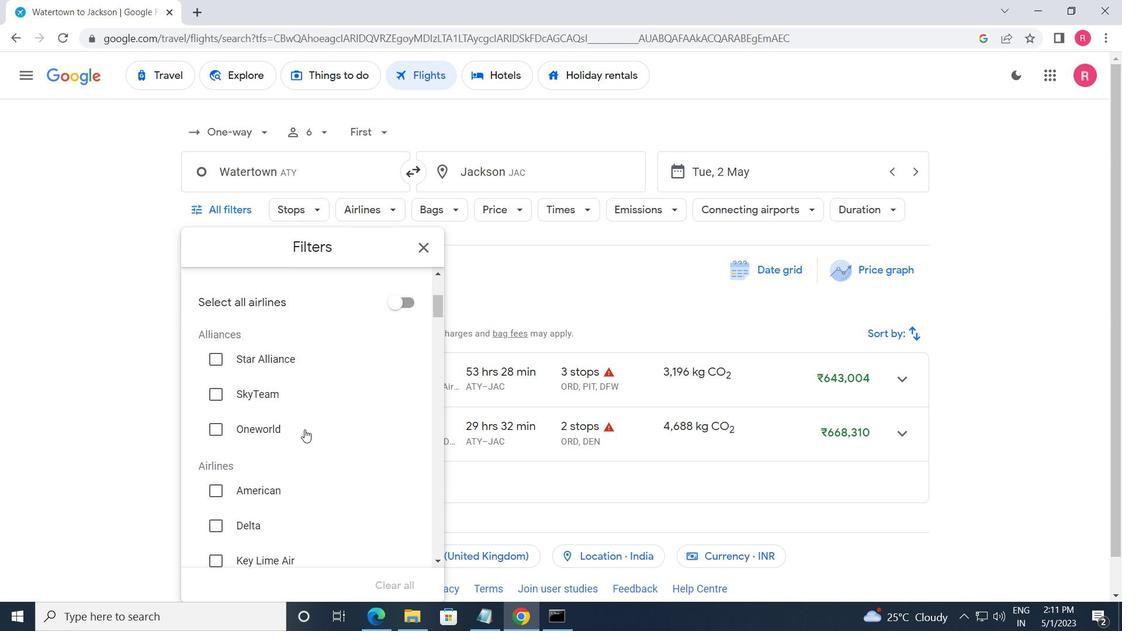 
Action: Mouse scrolled (303, 431) with delta (0, 0)
Screenshot: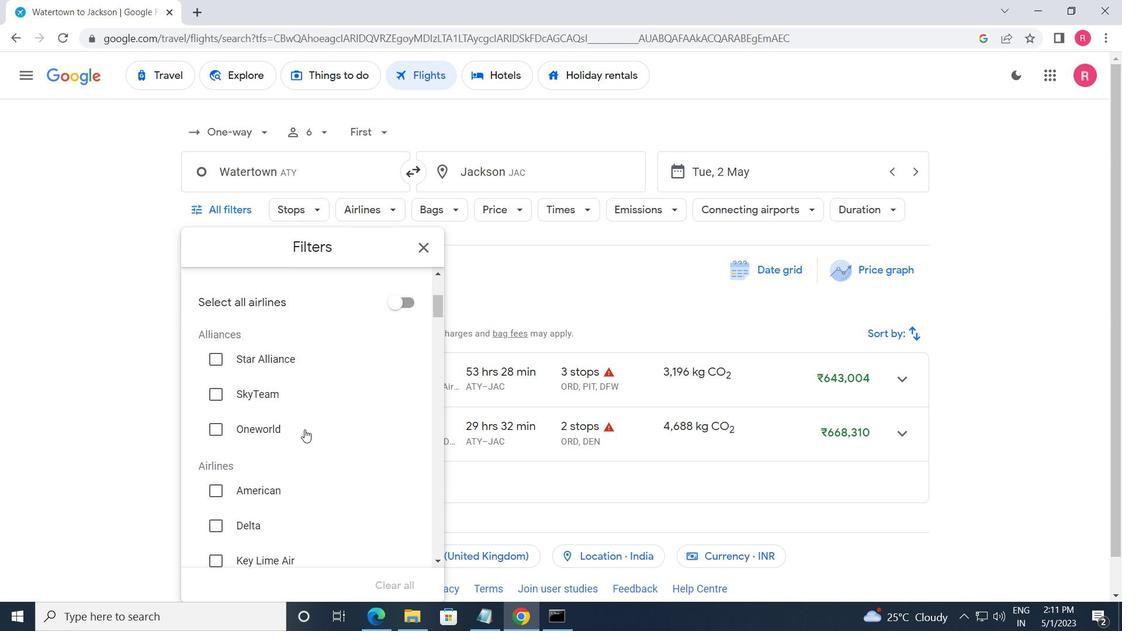 
Action: Mouse scrolled (303, 431) with delta (0, 0)
Screenshot: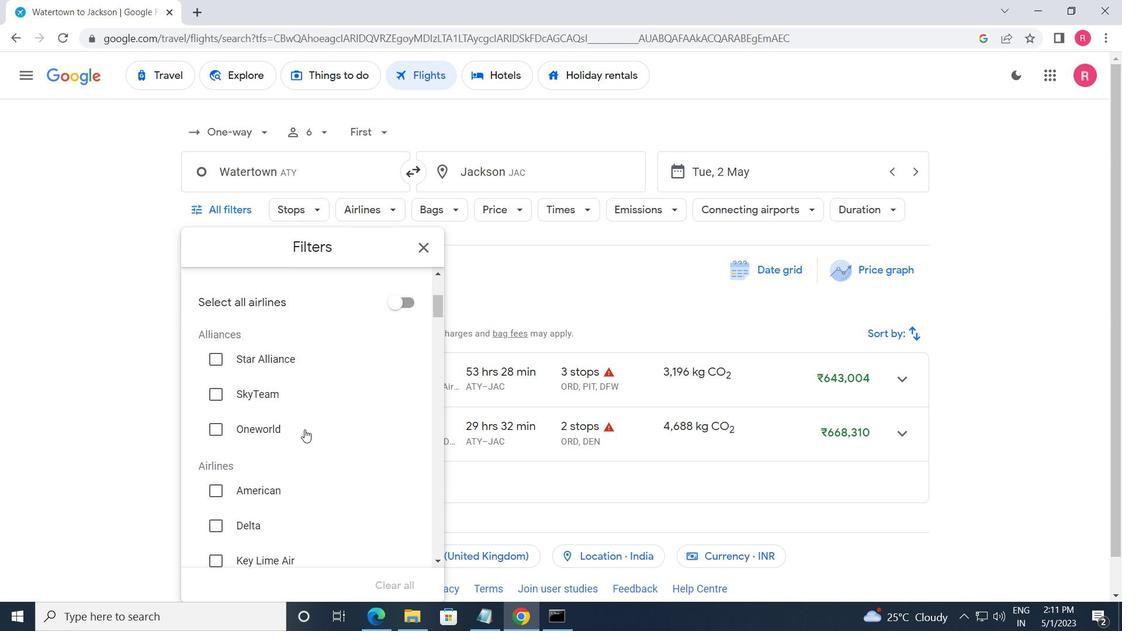 
Action: Mouse scrolled (303, 431) with delta (0, 0)
Screenshot: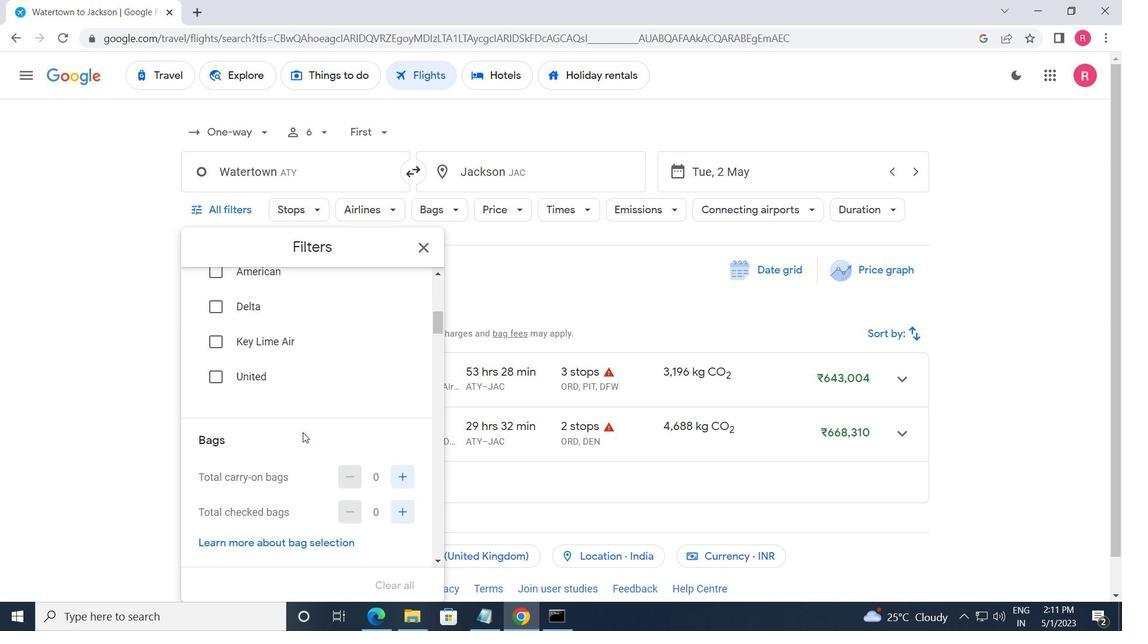 
Action: Mouse scrolled (303, 431) with delta (0, 0)
Screenshot: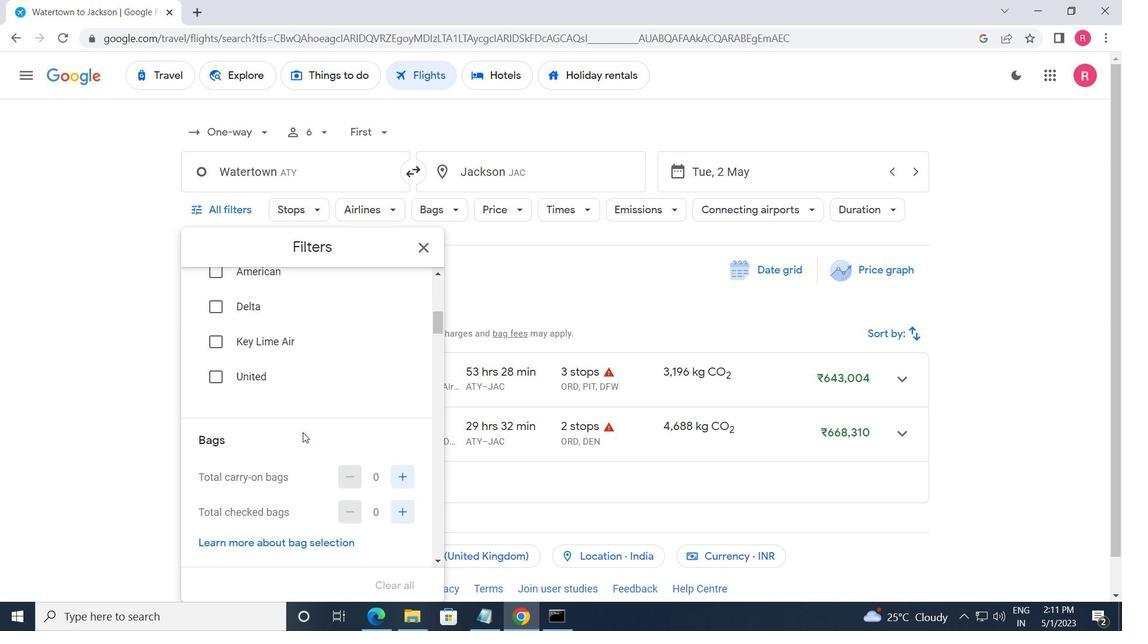
Action: Mouse moved to (398, 368)
Screenshot: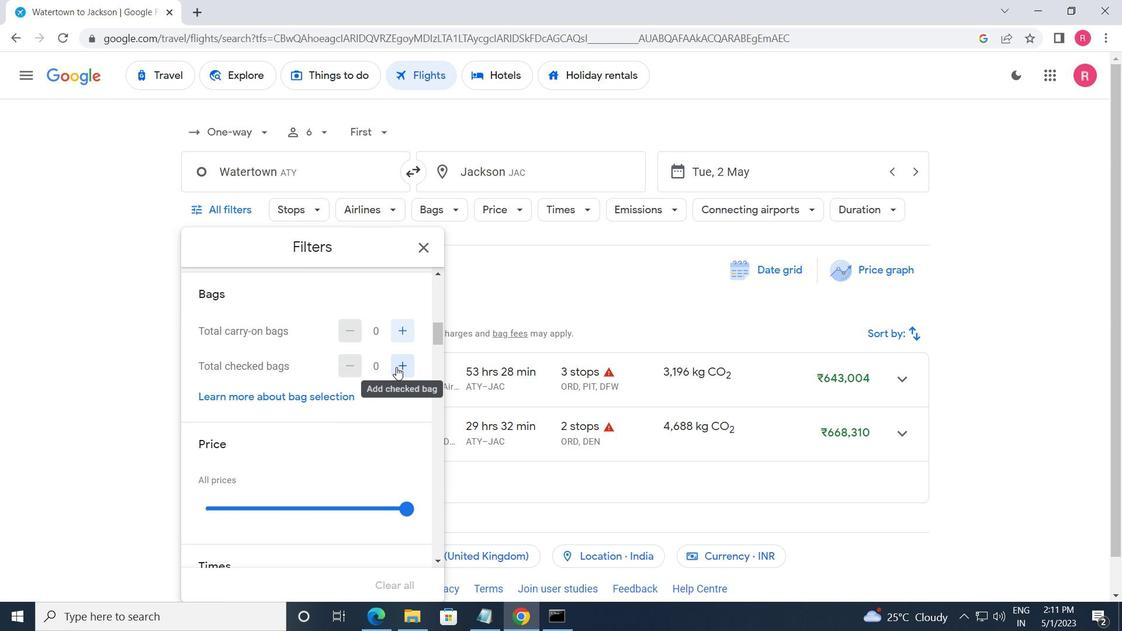 
Action: Mouse pressed left at (398, 368)
Screenshot: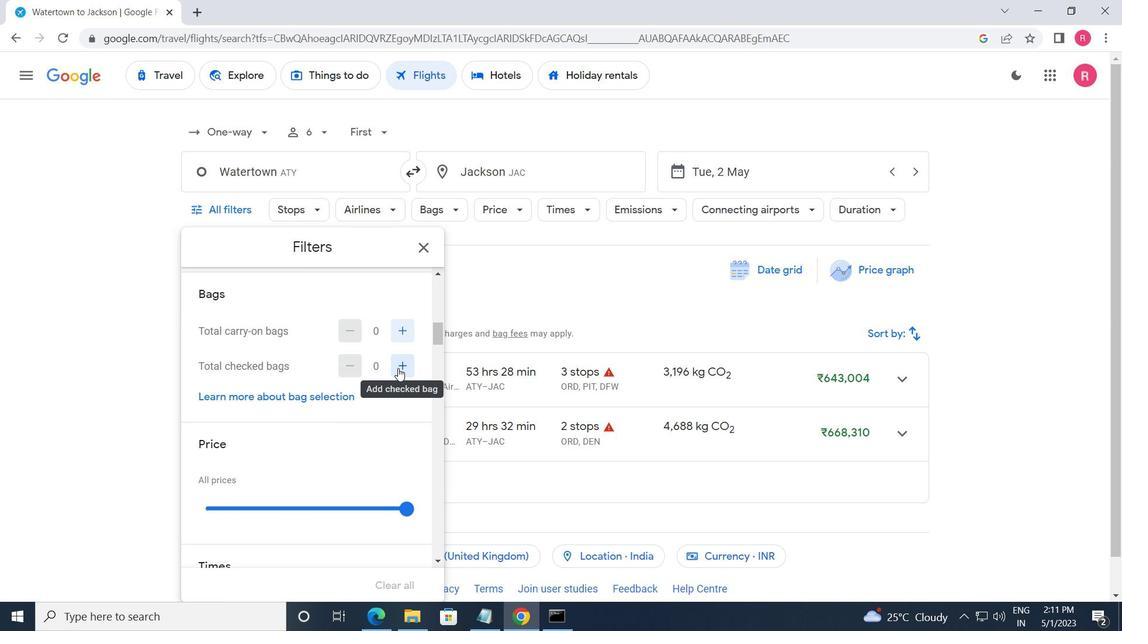 
Action: Mouse moved to (399, 364)
Screenshot: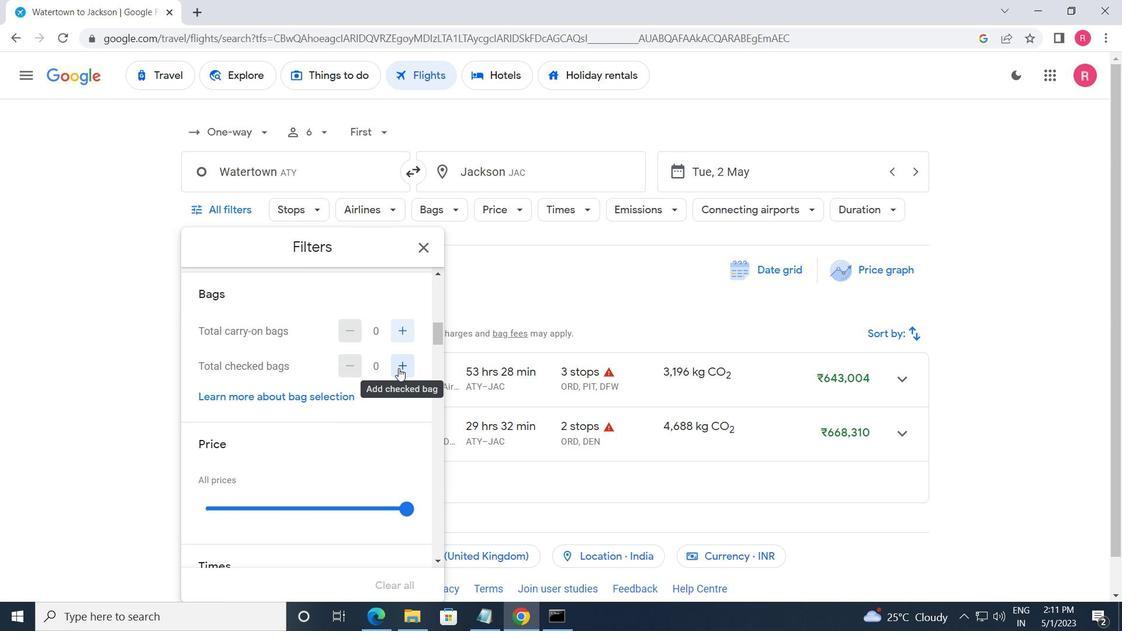 
Action: Mouse pressed left at (399, 364)
Screenshot: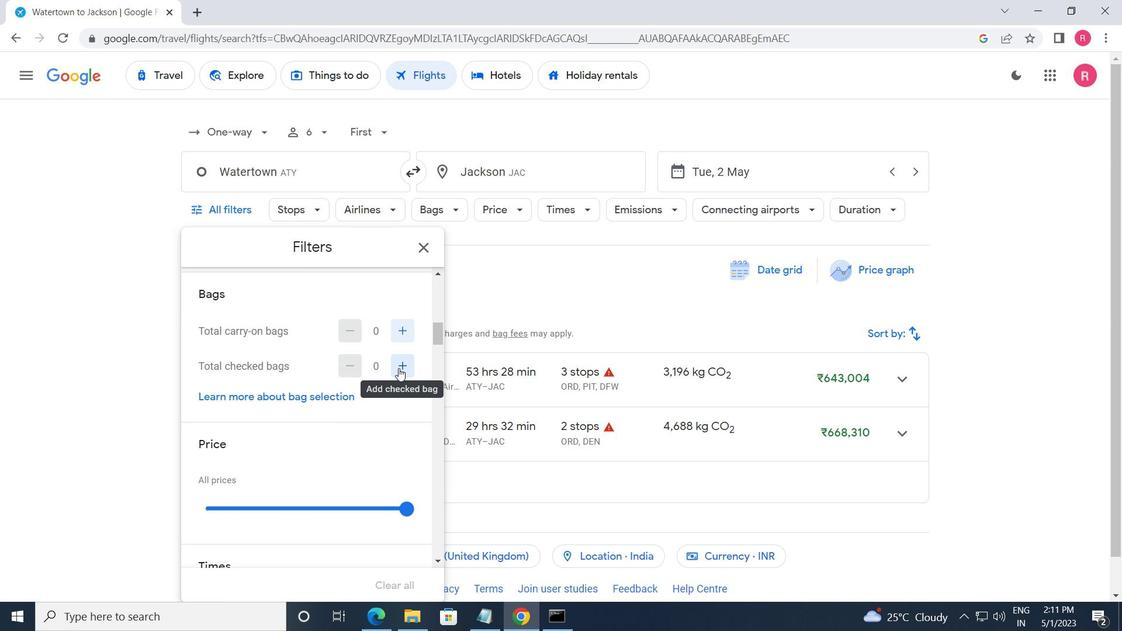 
Action: Mouse moved to (395, 374)
Screenshot: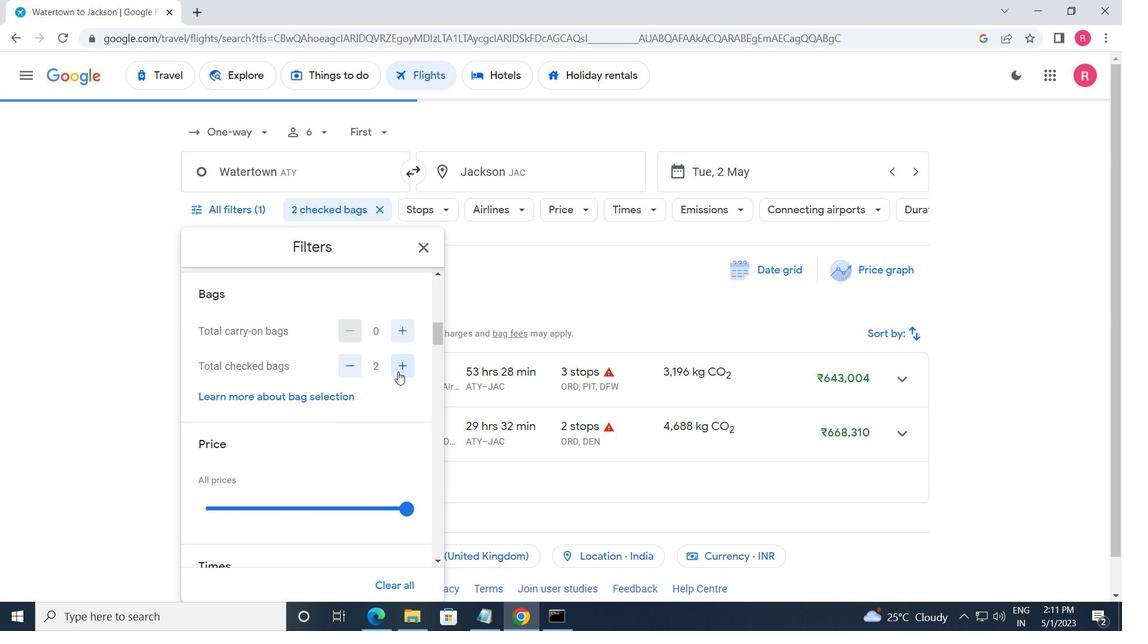 
Action: Mouse scrolled (395, 374) with delta (0, 0)
Screenshot: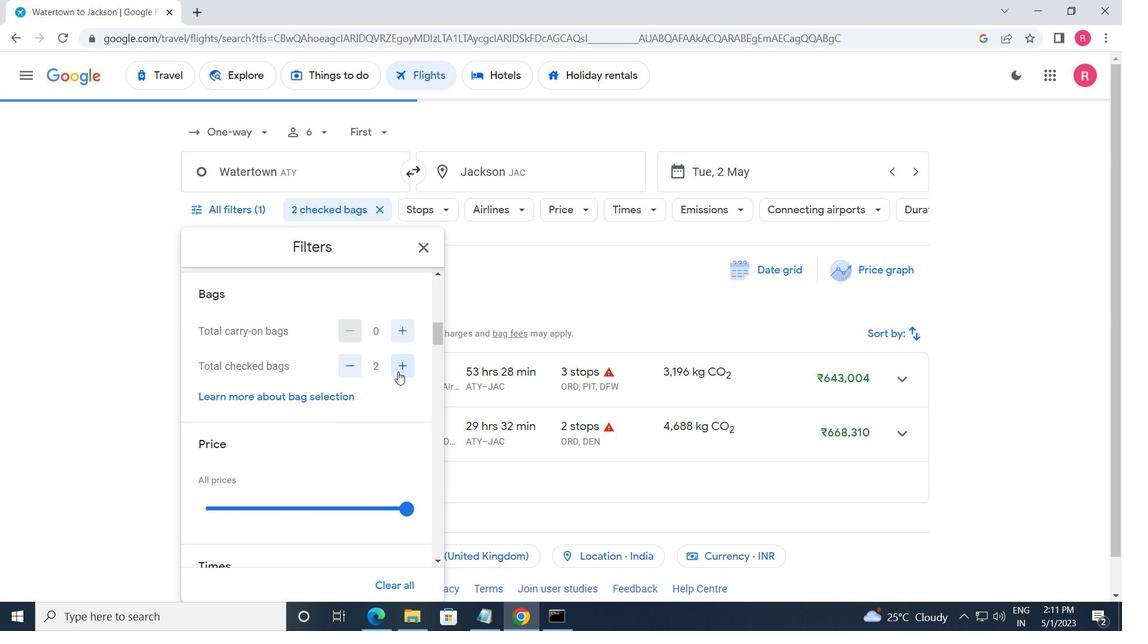 
Action: Mouse moved to (393, 376)
Screenshot: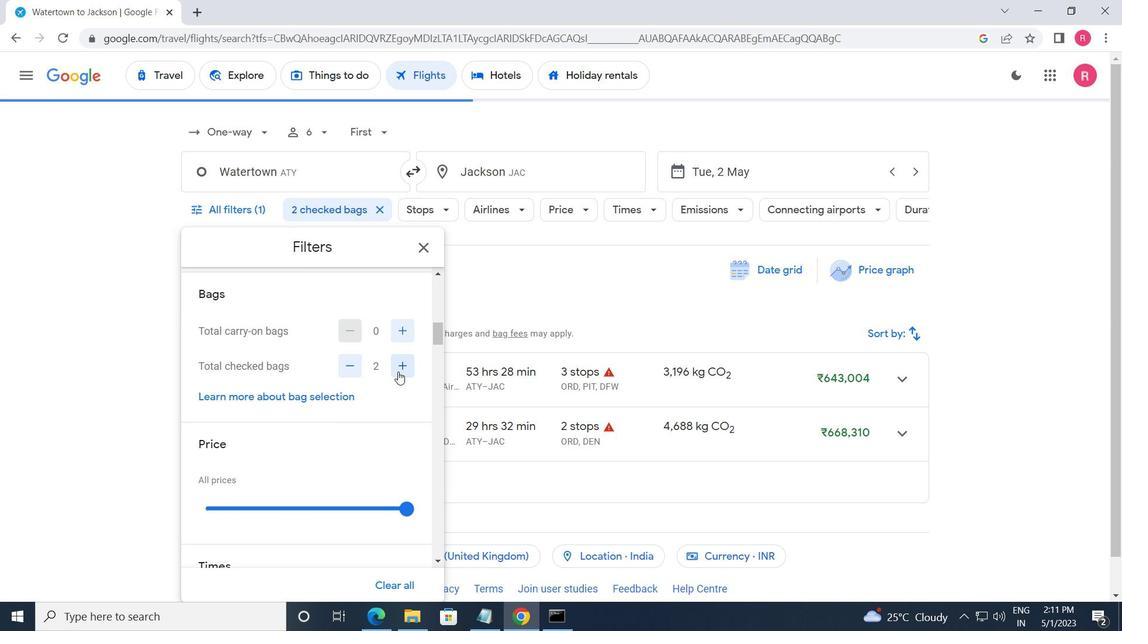 
Action: Mouse scrolled (393, 375) with delta (0, 0)
Screenshot: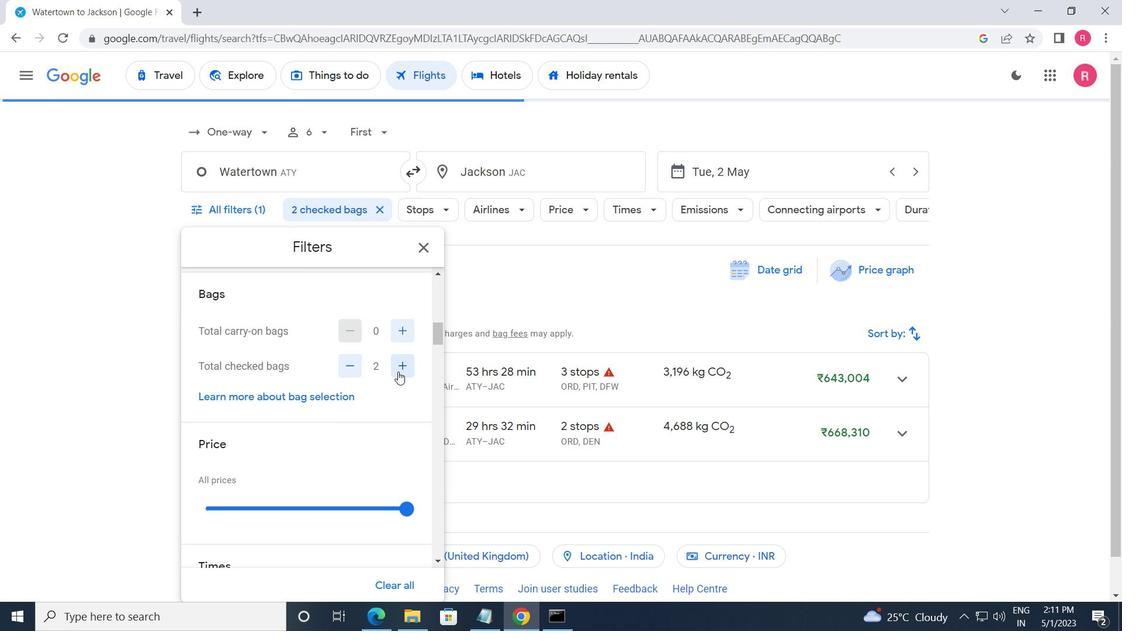 
Action: Mouse moved to (401, 368)
Screenshot: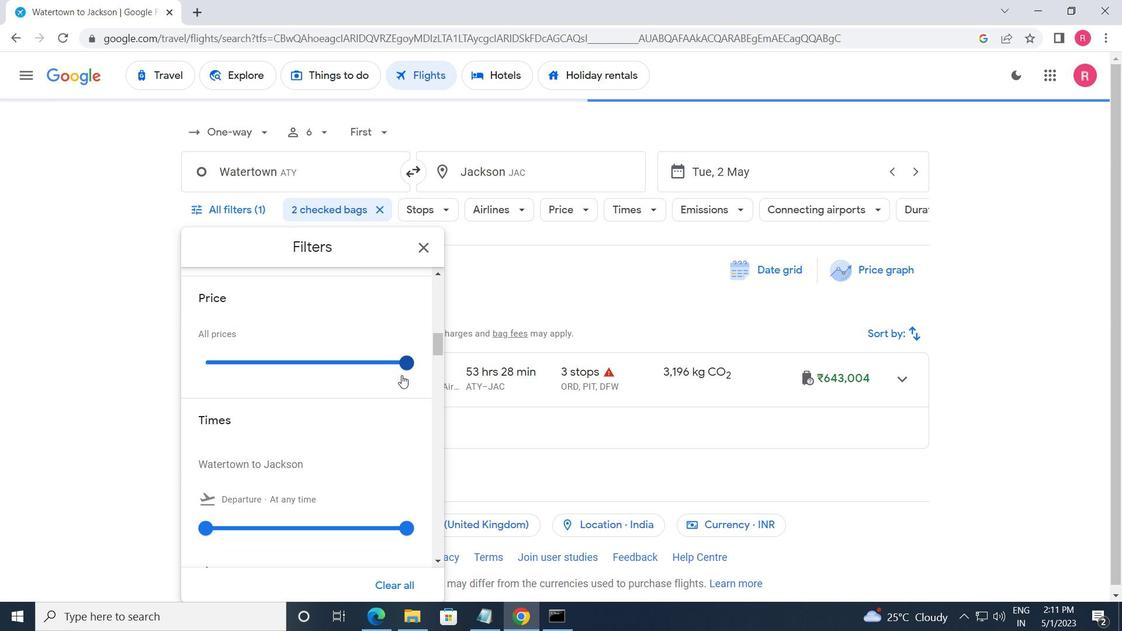 
Action: Mouse pressed left at (401, 368)
Screenshot: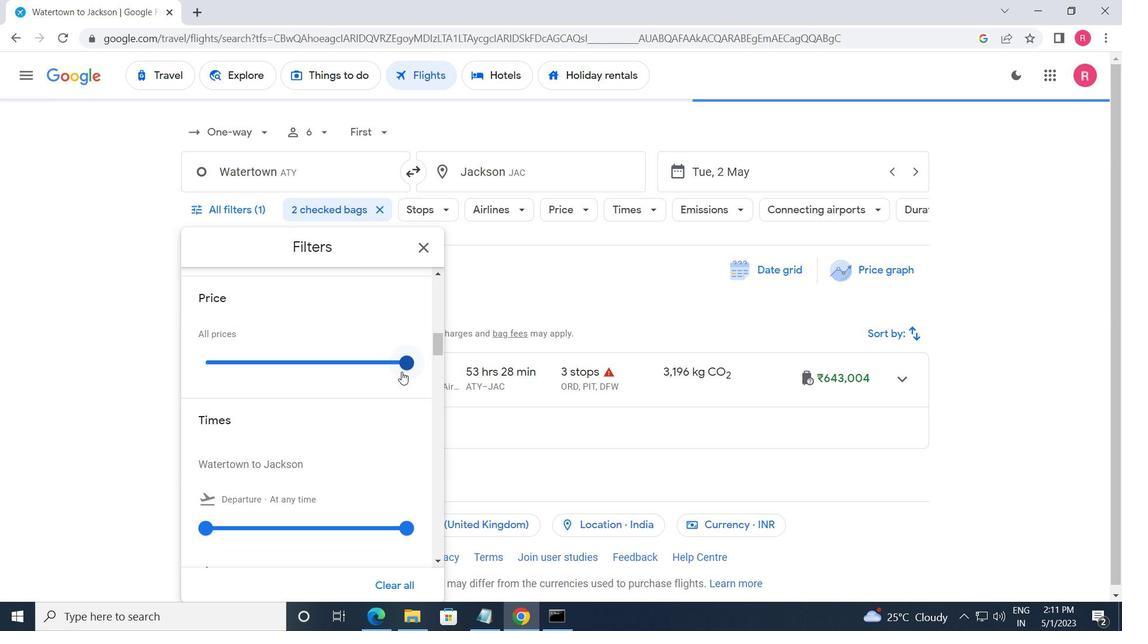 
Action: Mouse moved to (211, 527)
Screenshot: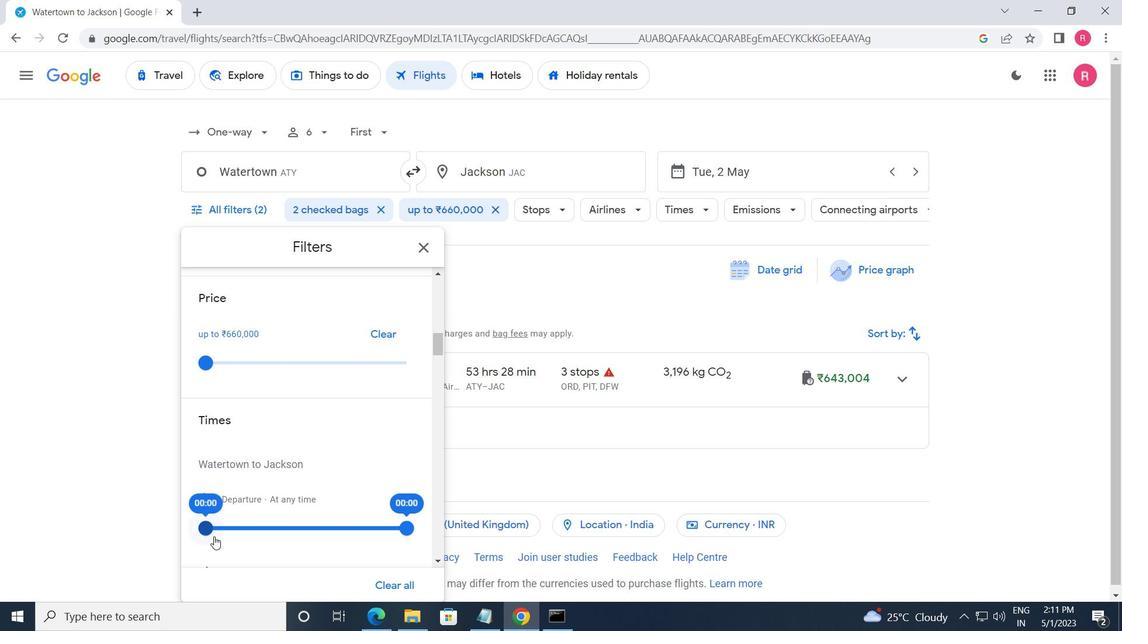 
Action: Mouse pressed left at (211, 527)
Screenshot: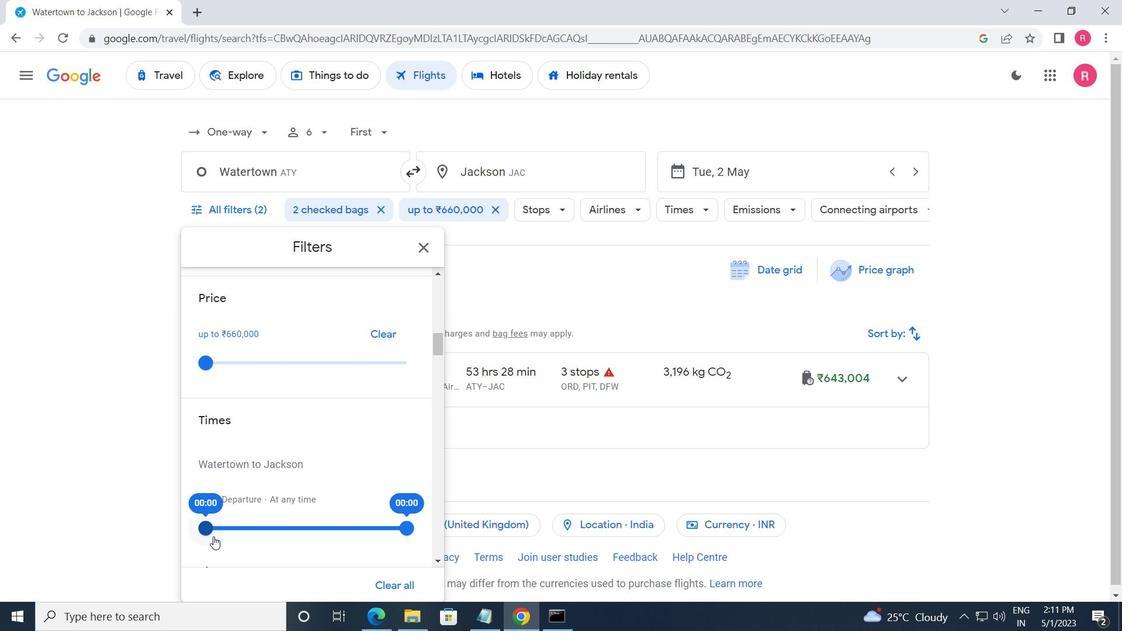
Action: Mouse moved to (401, 526)
Screenshot: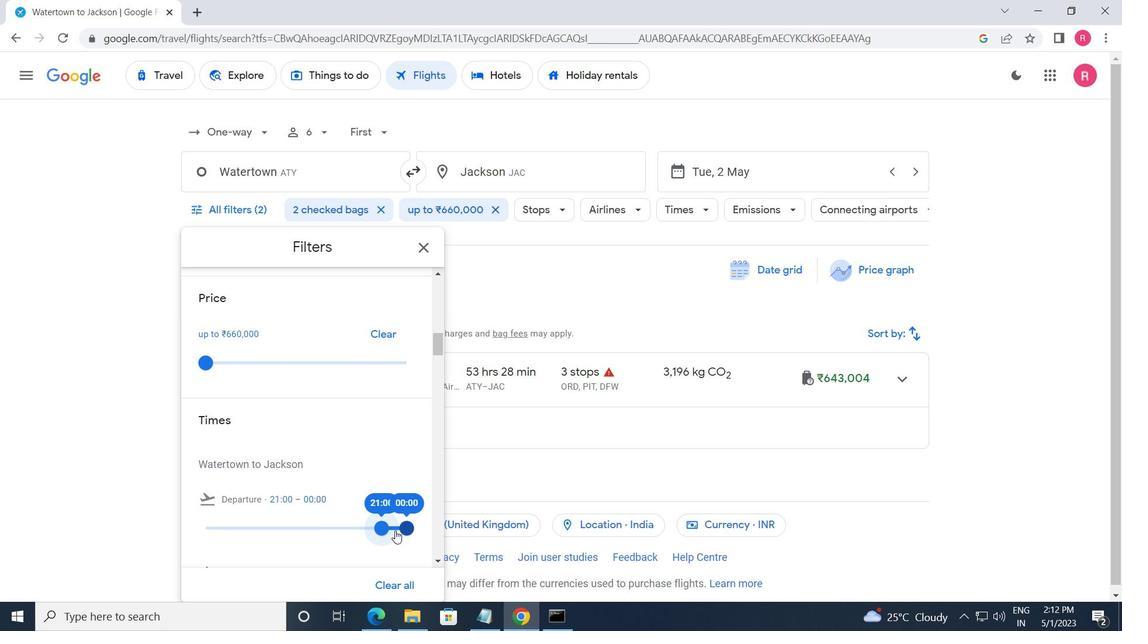 
Action: Mouse pressed left at (401, 526)
Screenshot: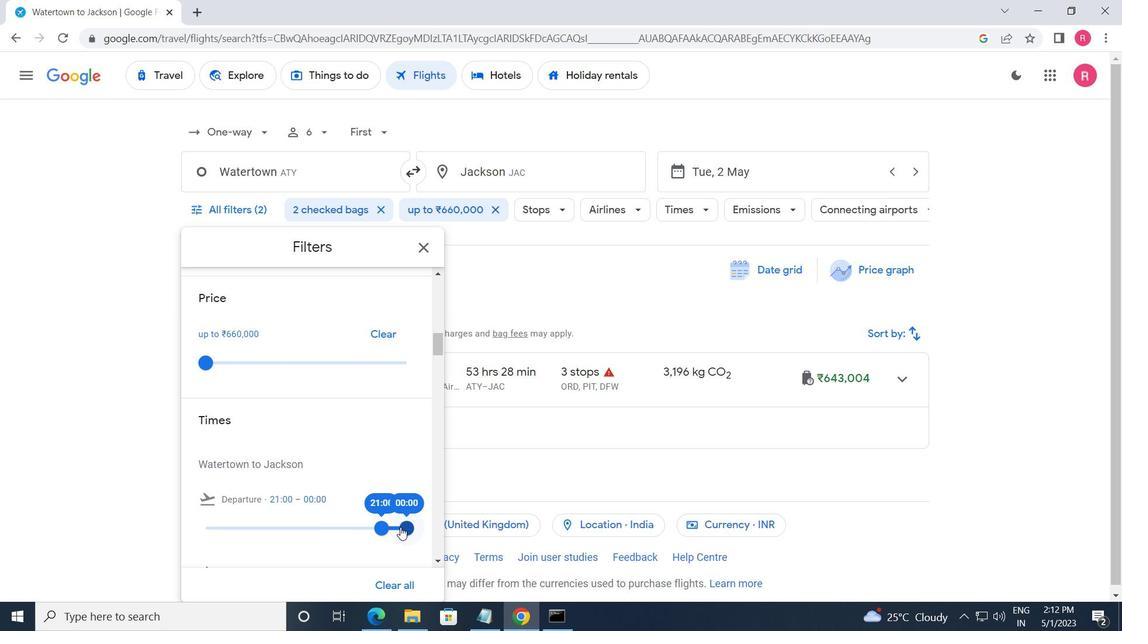 
Action: Mouse moved to (418, 248)
Screenshot: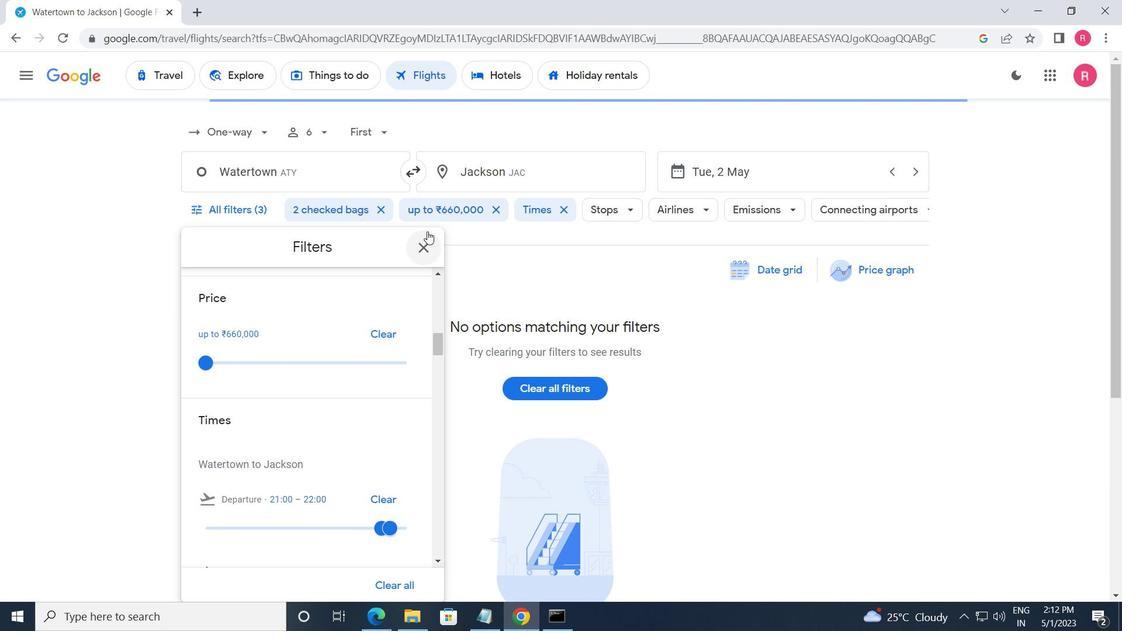 
Action: Mouse pressed left at (418, 248)
Screenshot: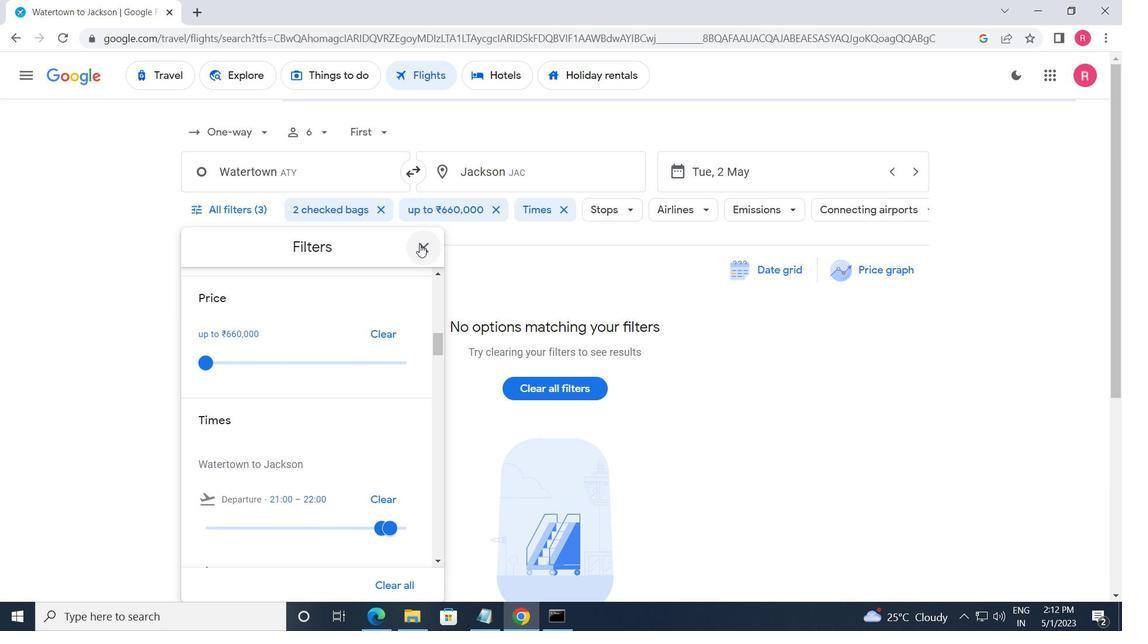 
